 Task: Look for space in Kirkagaç, Turkey from 12th July, 2023 to 16th July, 2023 for 8 adults in price range Rs.10000 to Rs.16000. Place can be private room with 8 bedrooms having 8 beds and 8 bathrooms. Property type can be house, flat, guest house. Amenities needed are: wifi, TV, free parkinig on premises, gym, breakfast. Booking option can be shelf check-in. Required host language is English.
Action: Mouse pressed left at (431, 101)
Screenshot: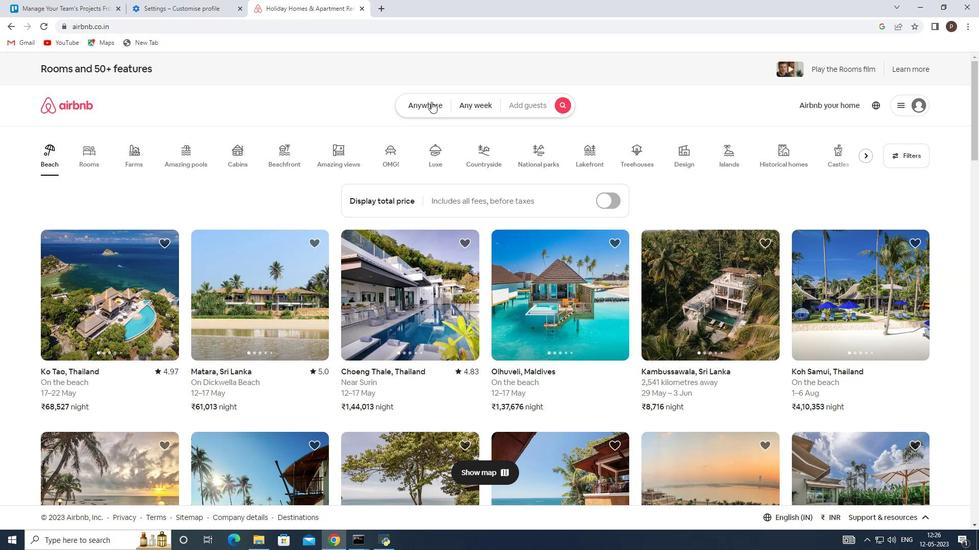 
Action: Mouse moved to (314, 143)
Screenshot: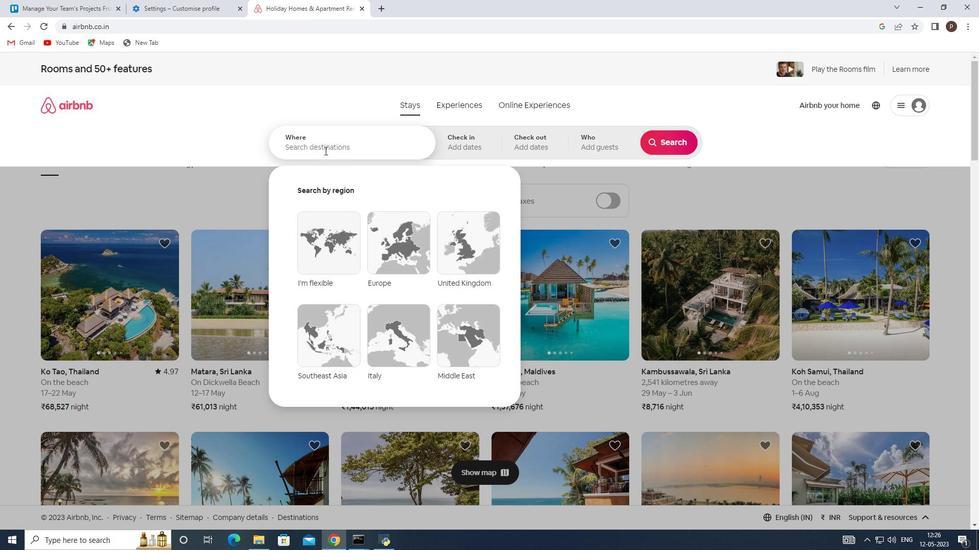 
Action: Mouse pressed left at (314, 143)
Screenshot: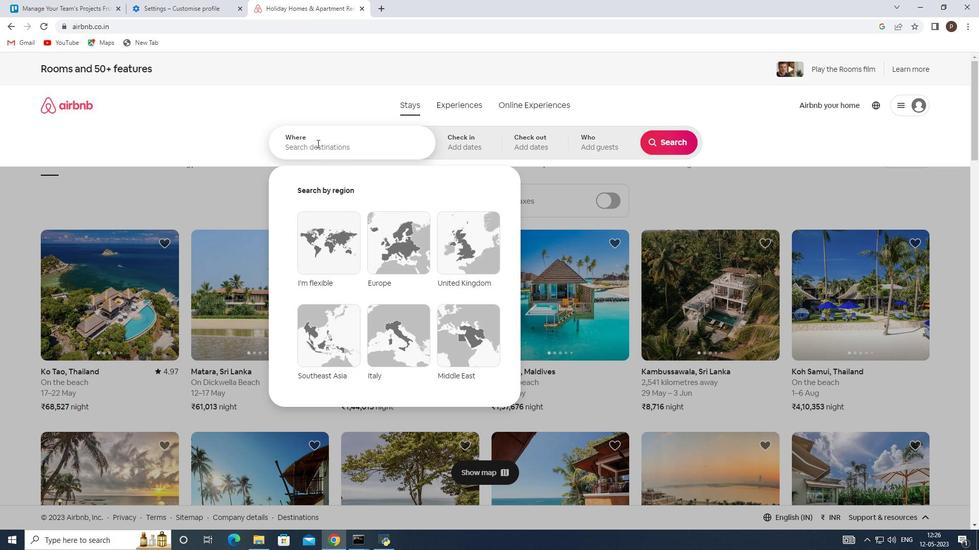 
Action: Key pressed <Key.caps_lock>K<Key.caps_lock>irkagac<Key.space><Key.backspace>,<Key.space><Key.caps_lock>T<Key.caps_lock>urkey<Key.enter>
Screenshot: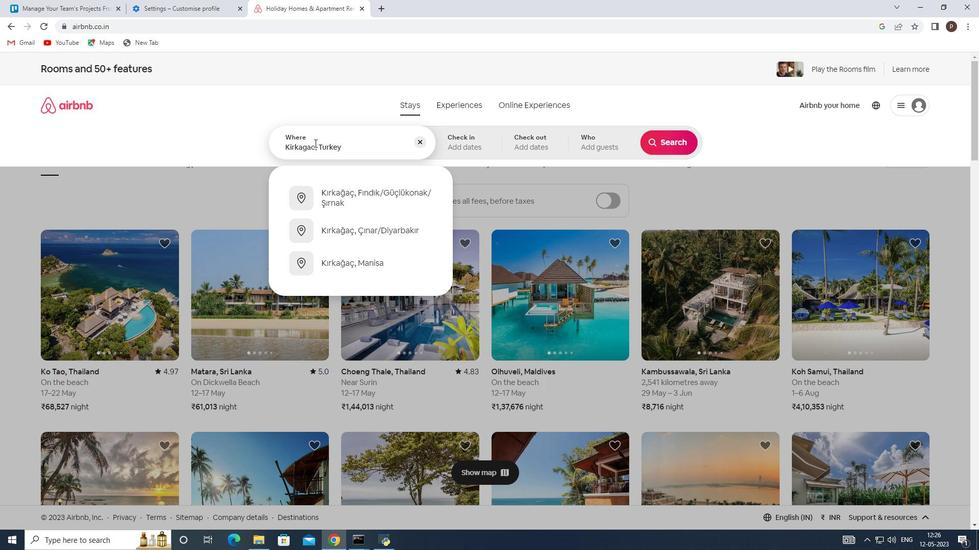 
Action: Mouse moved to (664, 221)
Screenshot: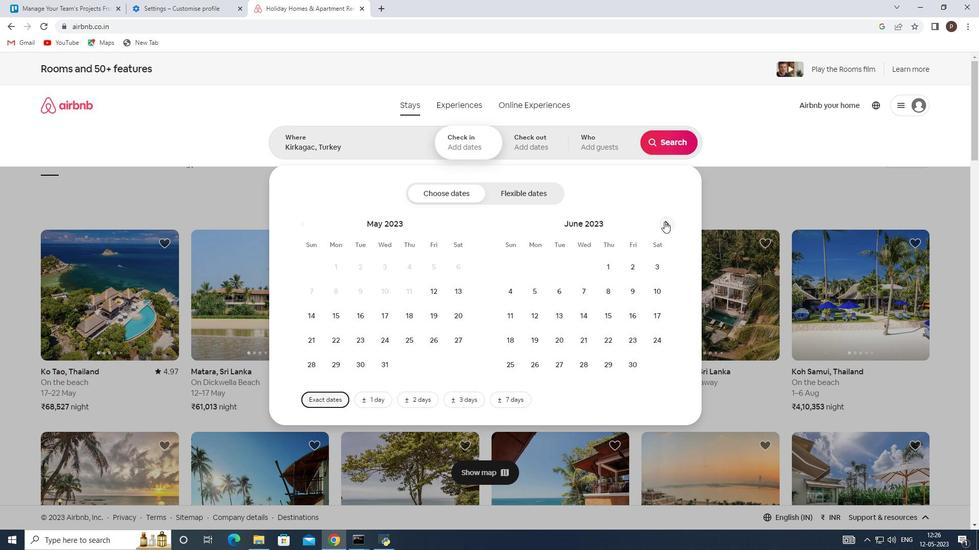 
Action: Mouse pressed left at (664, 221)
Screenshot: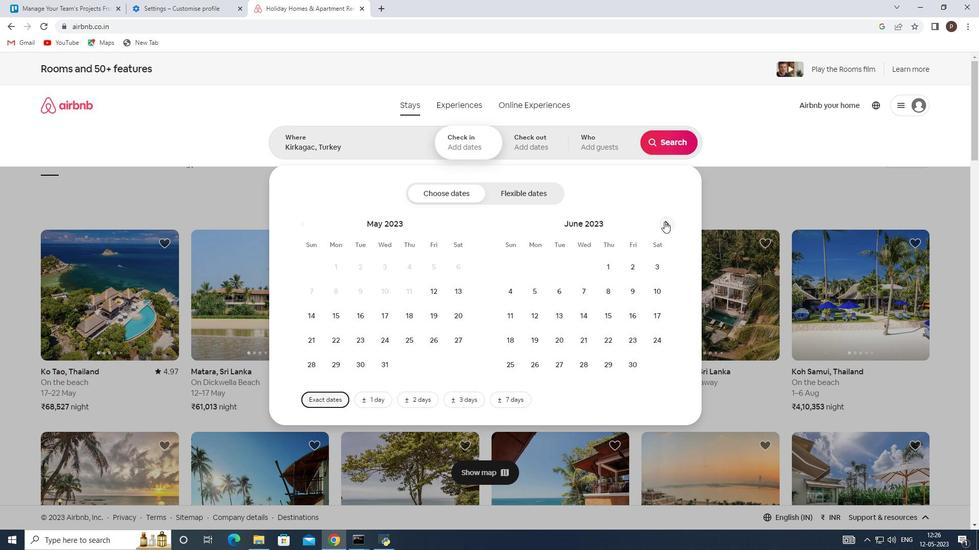 
Action: Mouse moved to (587, 315)
Screenshot: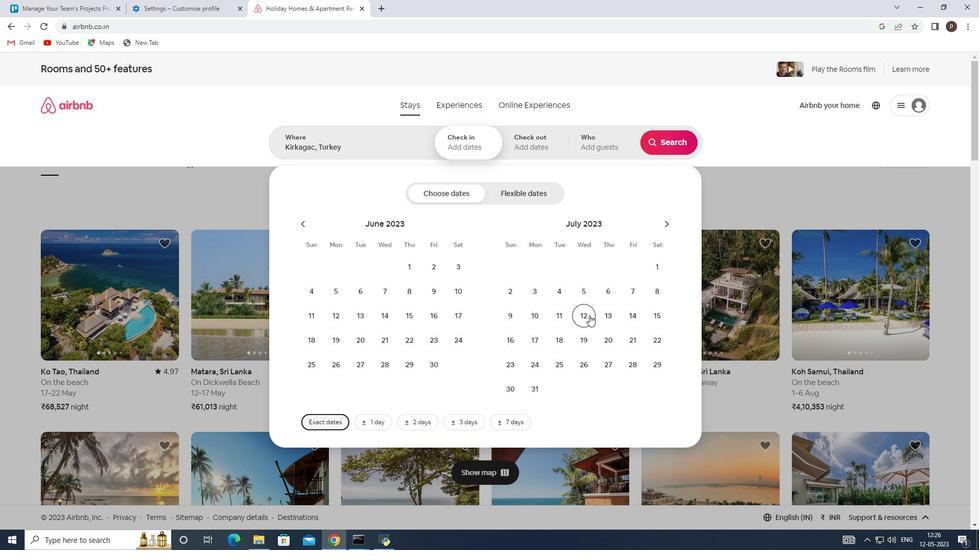 
Action: Mouse pressed left at (587, 315)
Screenshot: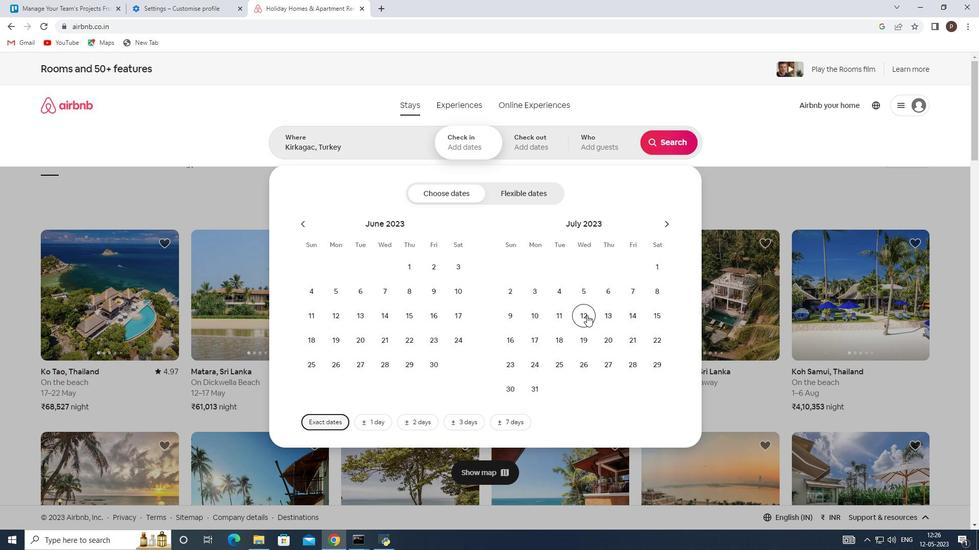 
Action: Mouse moved to (515, 341)
Screenshot: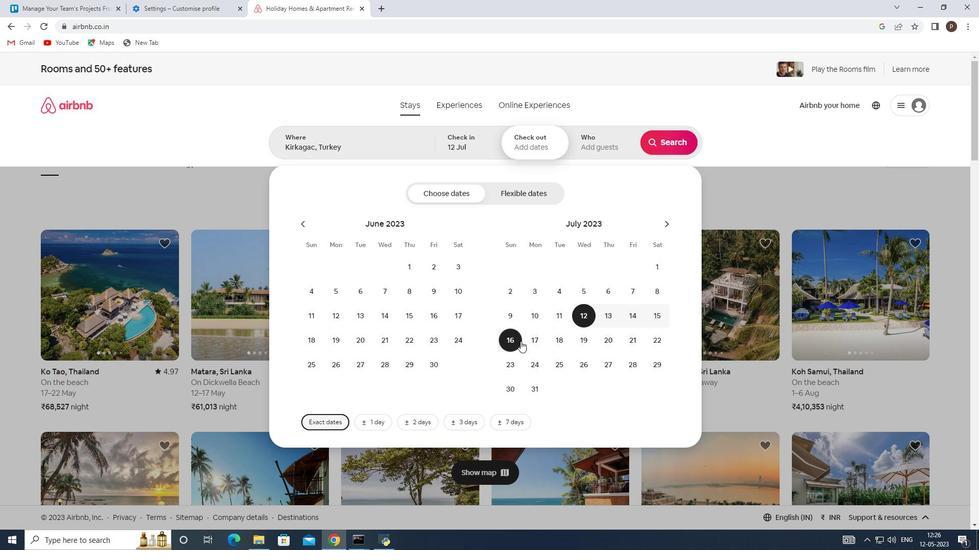 
Action: Mouse pressed left at (515, 341)
Screenshot: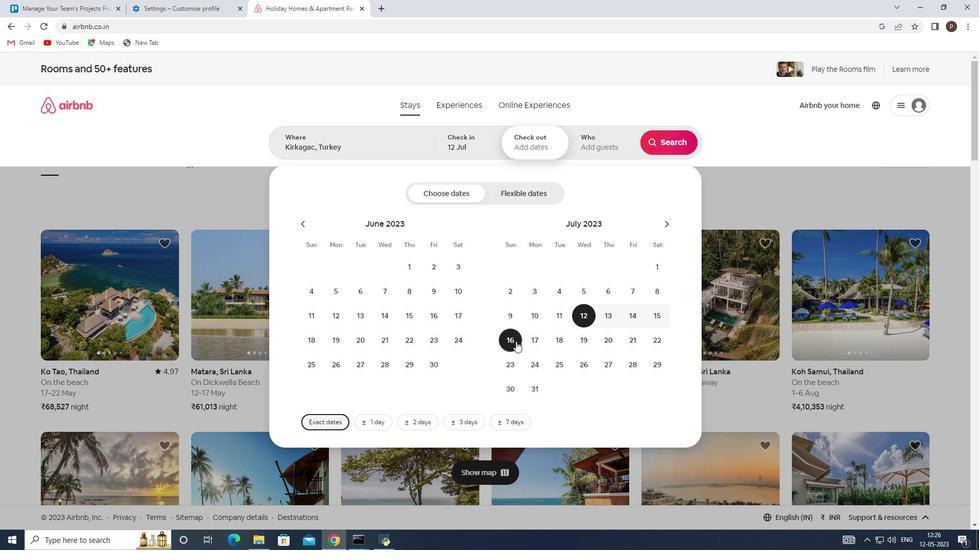 
Action: Mouse moved to (605, 142)
Screenshot: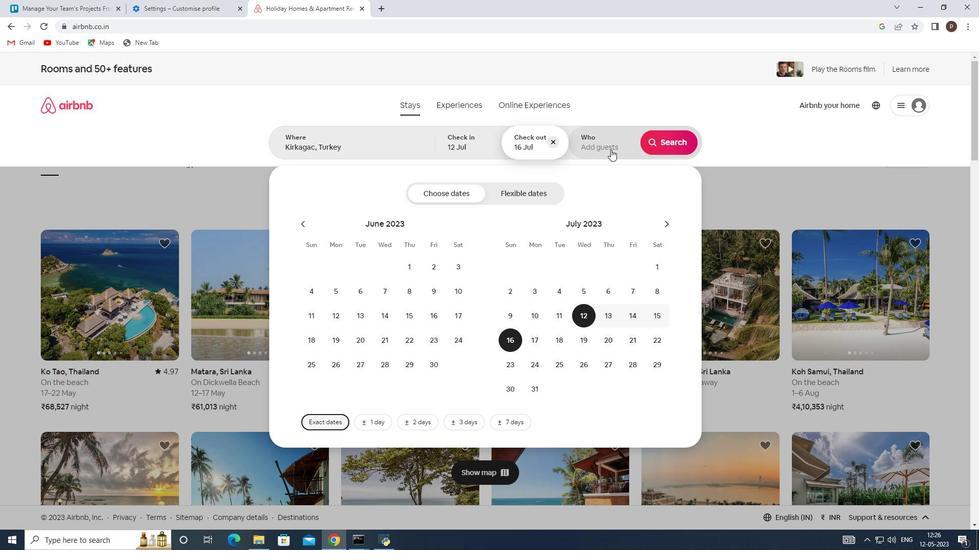 
Action: Mouse pressed left at (605, 142)
Screenshot: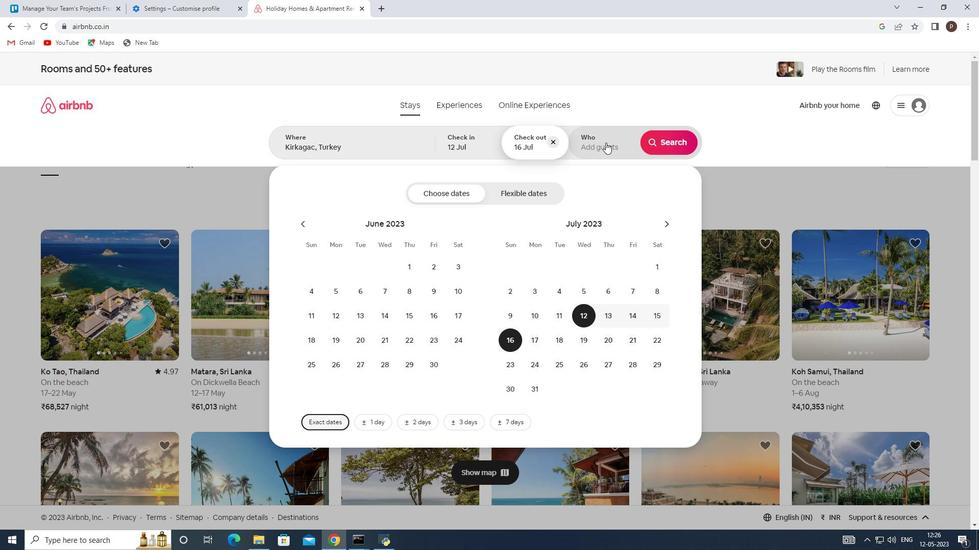 
Action: Mouse moved to (669, 198)
Screenshot: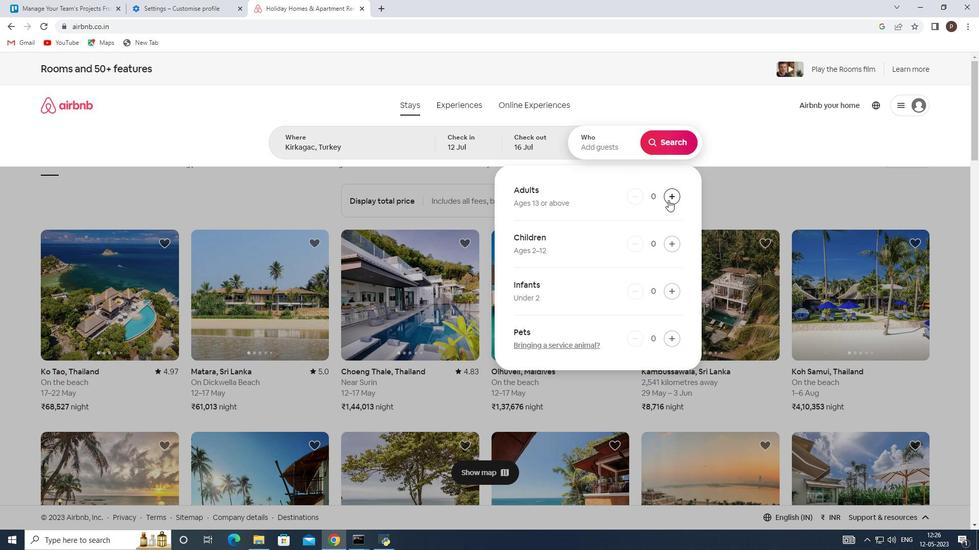 
Action: Mouse pressed left at (669, 198)
Screenshot: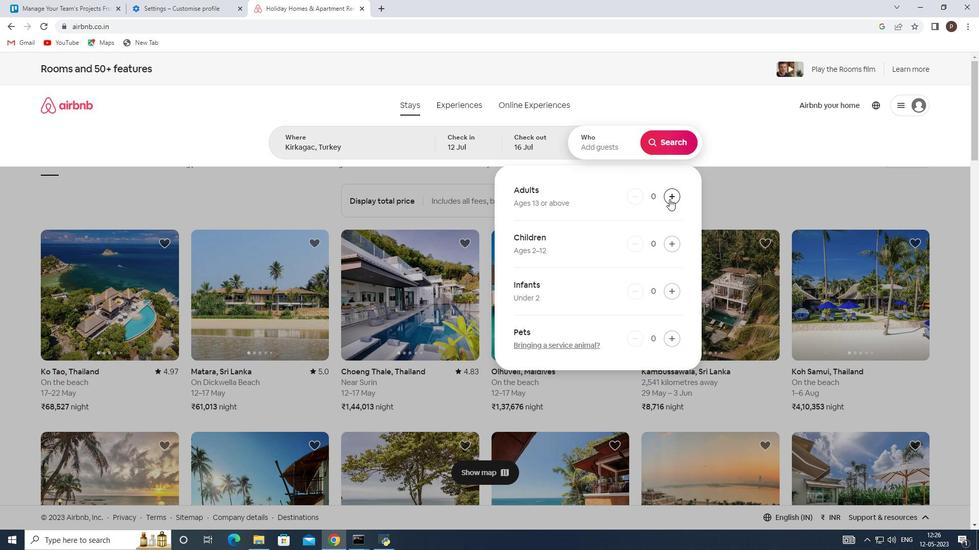 
Action: Mouse pressed left at (669, 198)
Screenshot: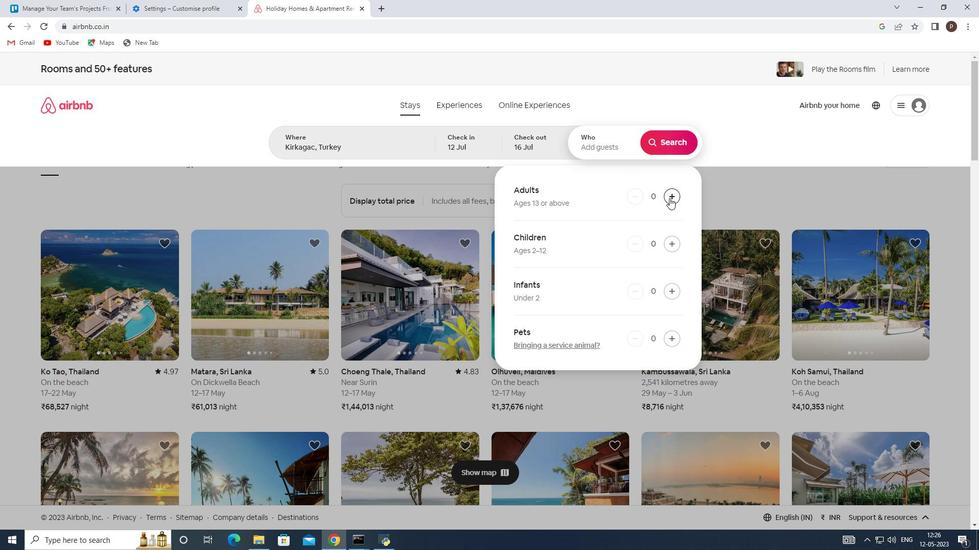 
Action: Mouse pressed left at (669, 198)
Screenshot: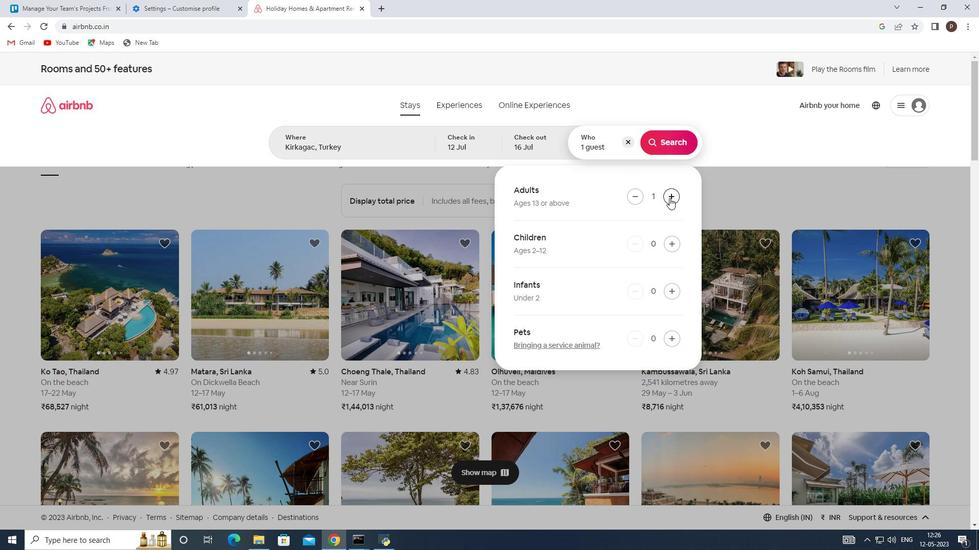 
Action: Mouse pressed left at (669, 198)
Screenshot: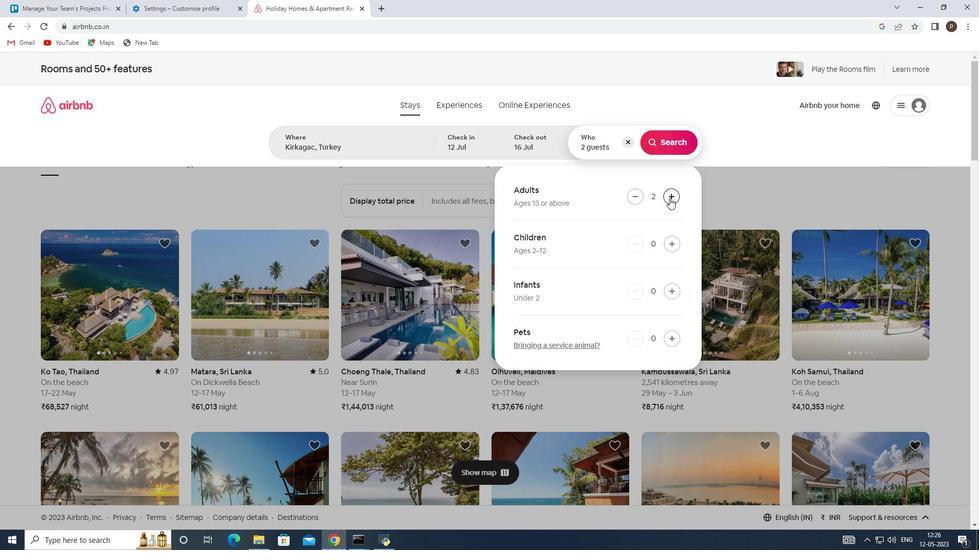 
Action: Mouse pressed left at (669, 198)
Screenshot: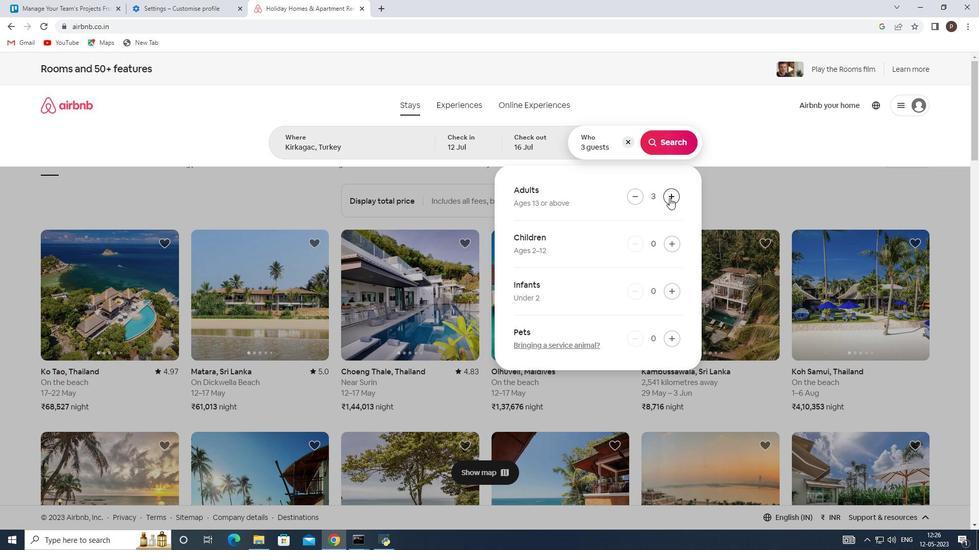 
Action: Mouse pressed left at (669, 198)
Screenshot: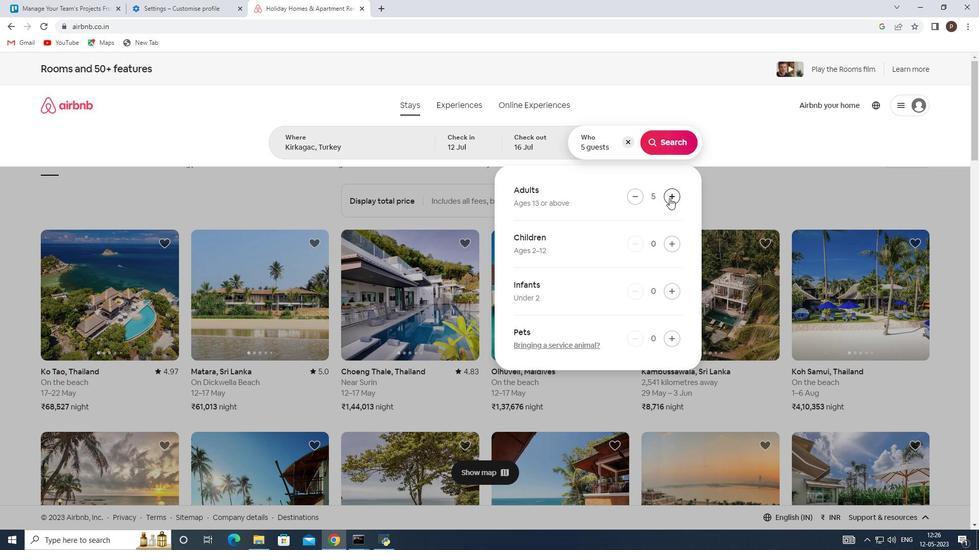 
Action: Mouse pressed left at (669, 198)
Screenshot: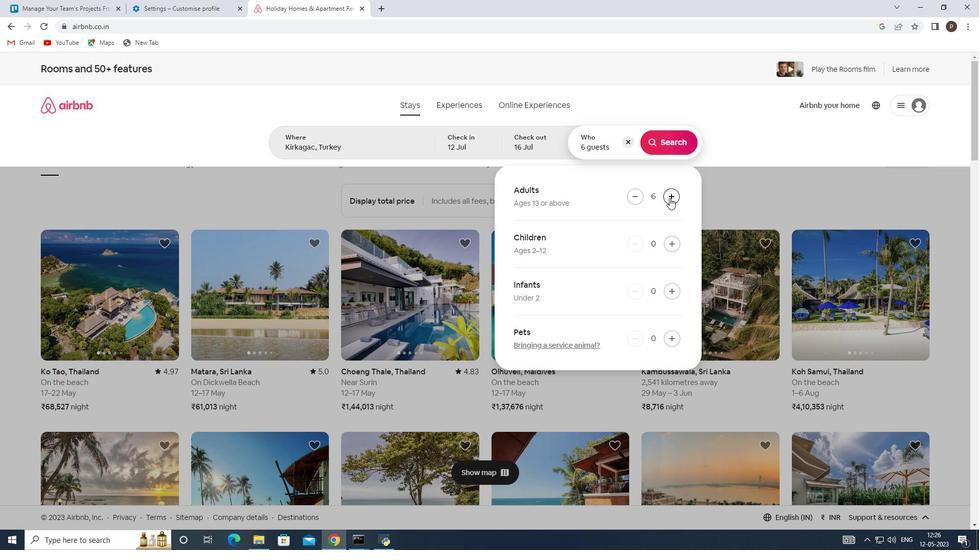 
Action: Mouse pressed left at (669, 198)
Screenshot: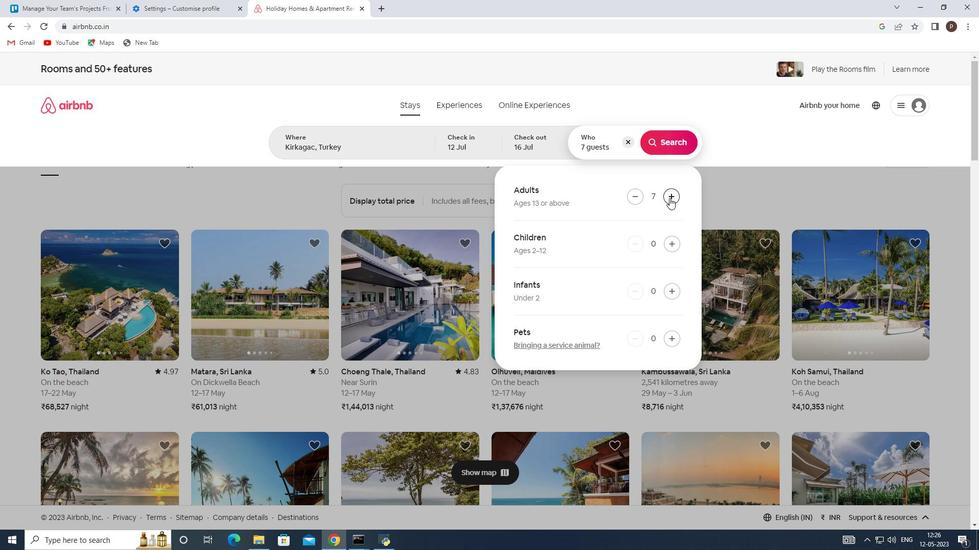 
Action: Mouse moved to (668, 138)
Screenshot: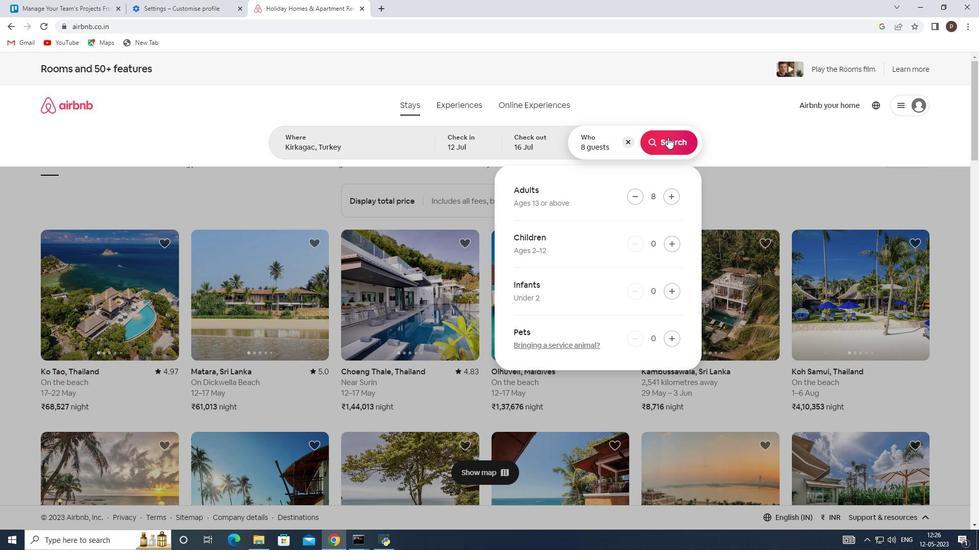 
Action: Mouse pressed left at (668, 138)
Screenshot: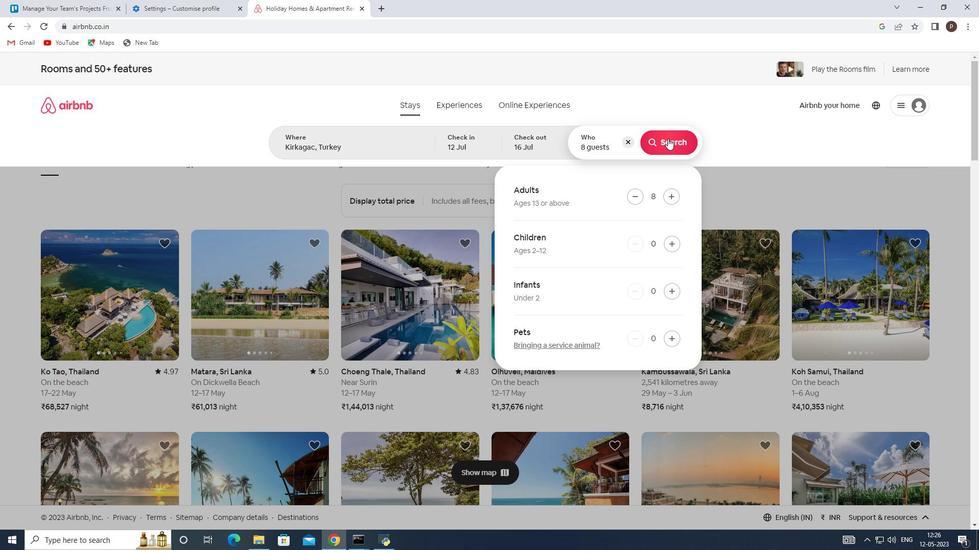 
Action: Mouse moved to (927, 117)
Screenshot: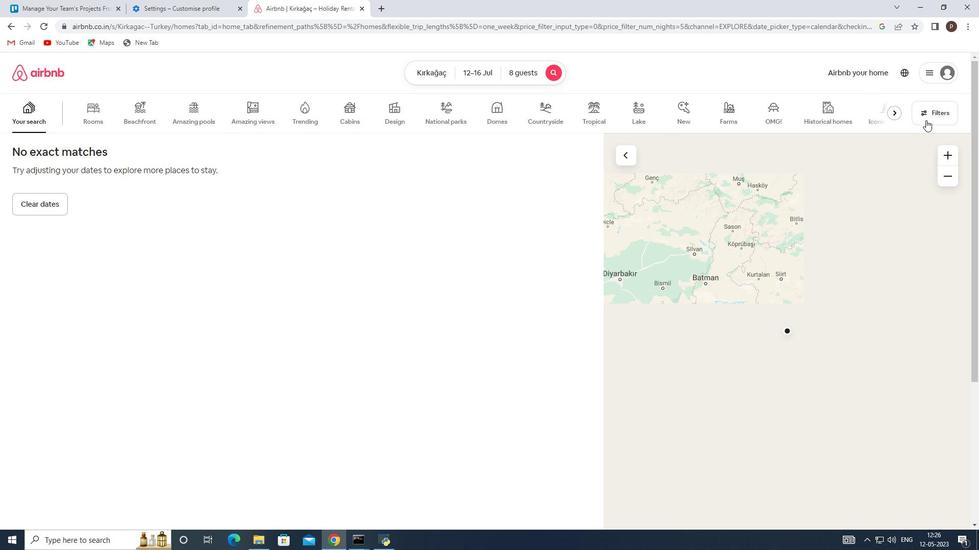 
Action: Mouse pressed left at (927, 117)
Screenshot: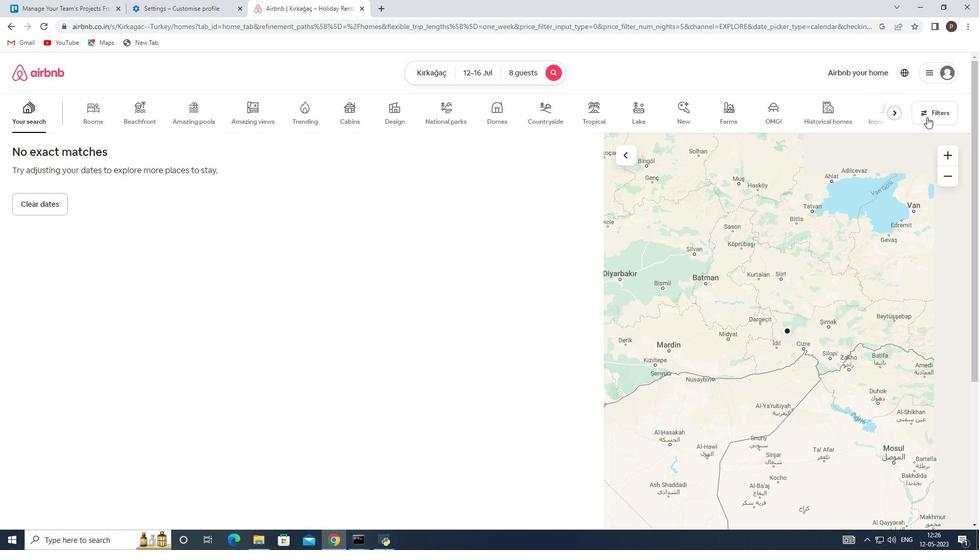 
Action: Mouse moved to (344, 364)
Screenshot: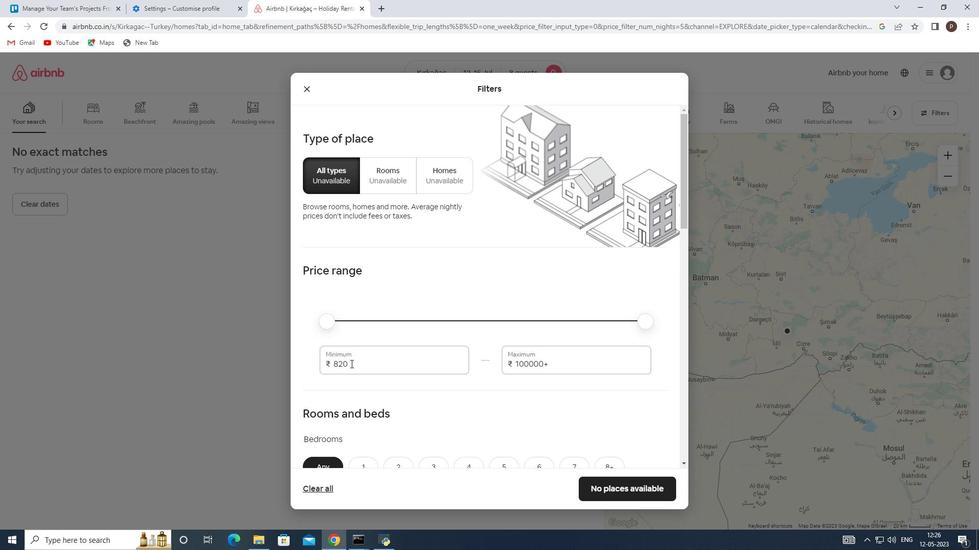 
Action: Mouse pressed left at (344, 364)
Screenshot: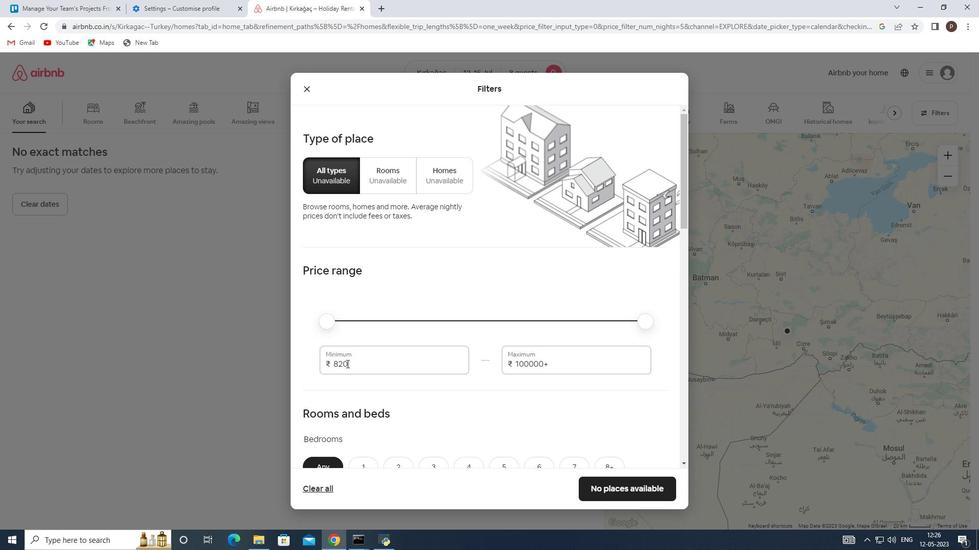 
Action: Mouse moved to (343, 364)
Screenshot: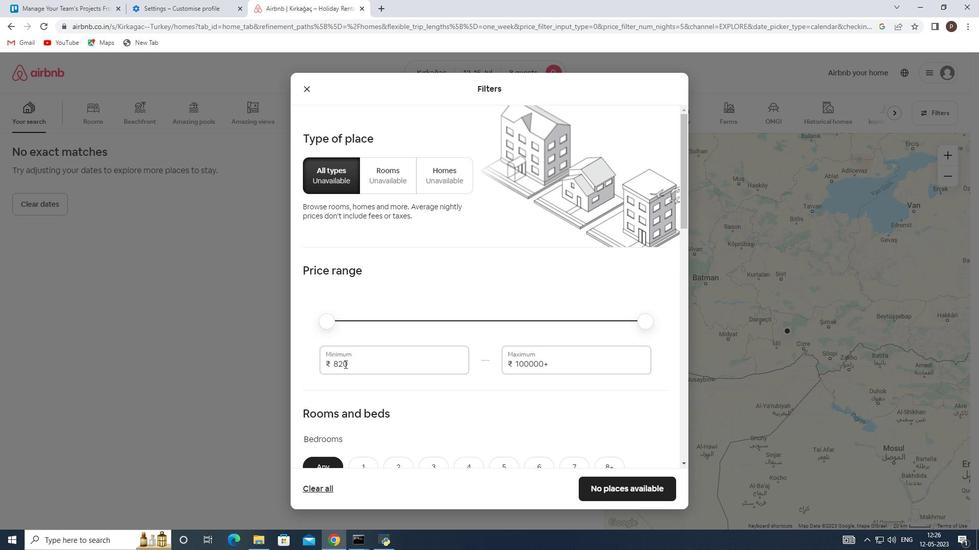 
Action: Mouse pressed left at (343, 364)
Screenshot: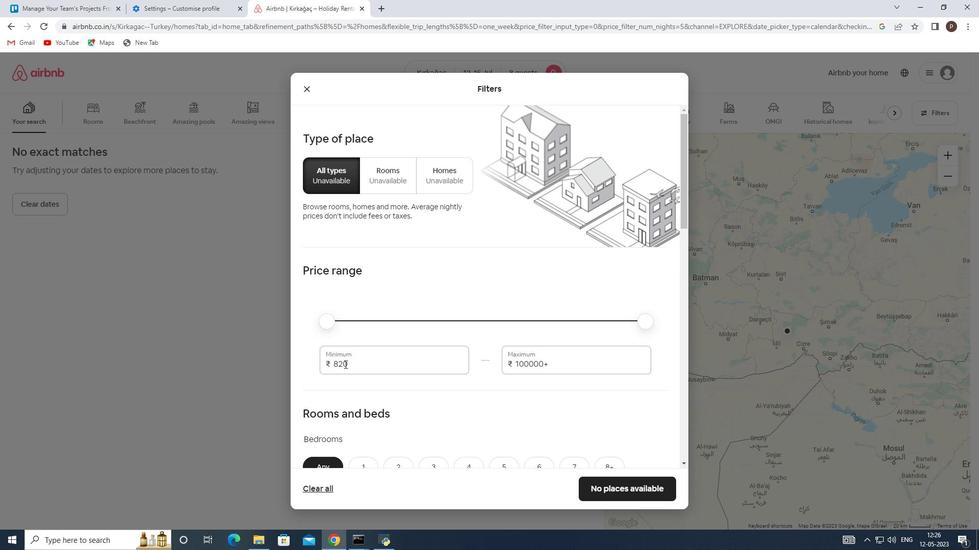 
Action: Key pressed 10000<Key.tab>16000
Screenshot: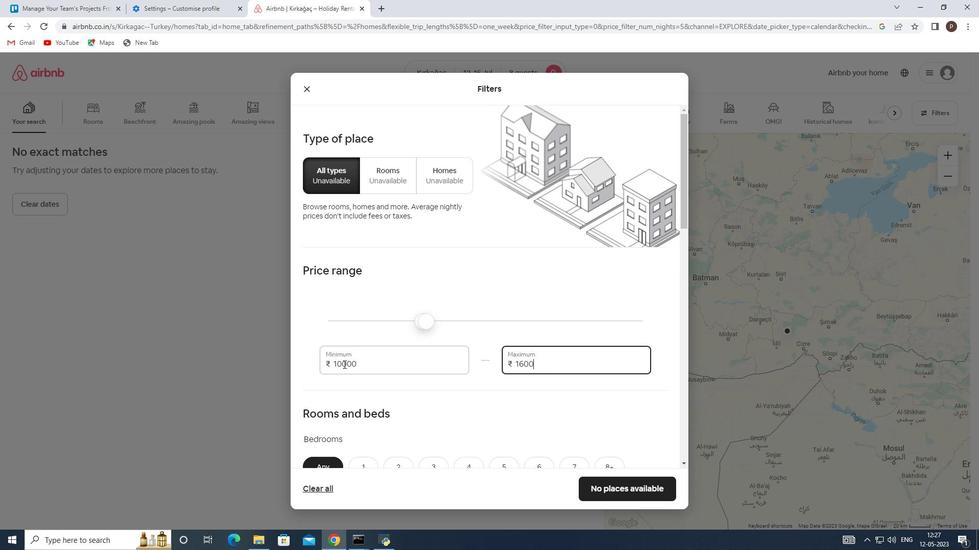 
Action: Mouse moved to (367, 385)
Screenshot: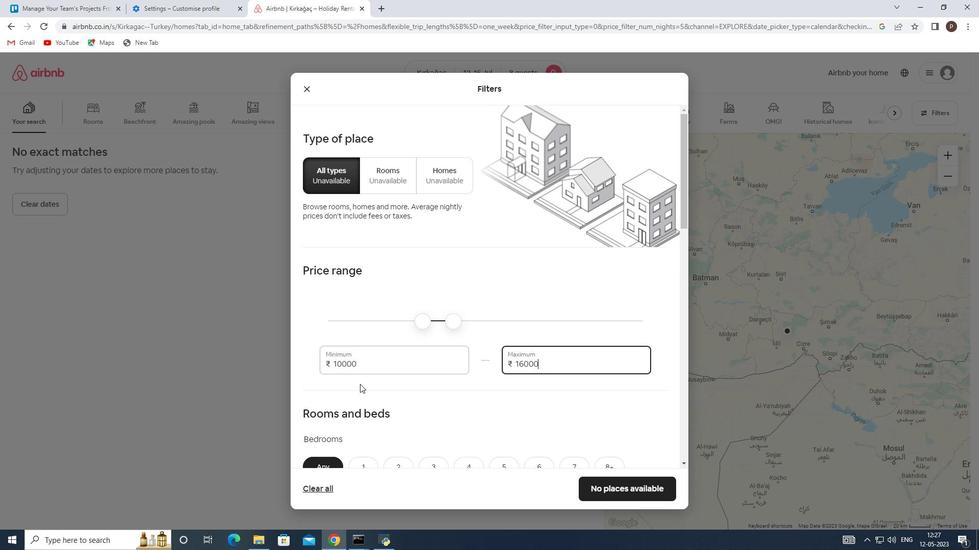 
Action: Mouse scrolled (367, 384) with delta (0, 0)
Screenshot: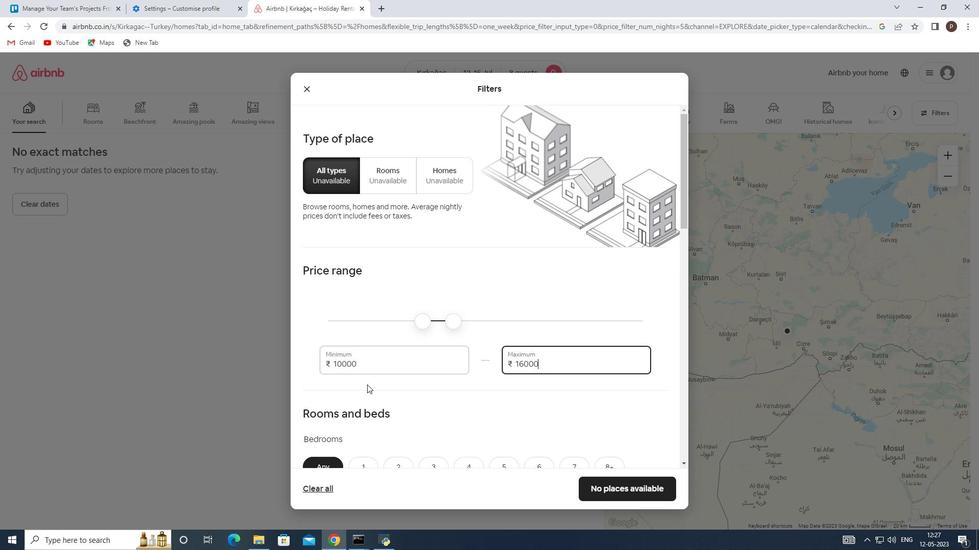 
Action: Mouse scrolled (367, 384) with delta (0, 0)
Screenshot: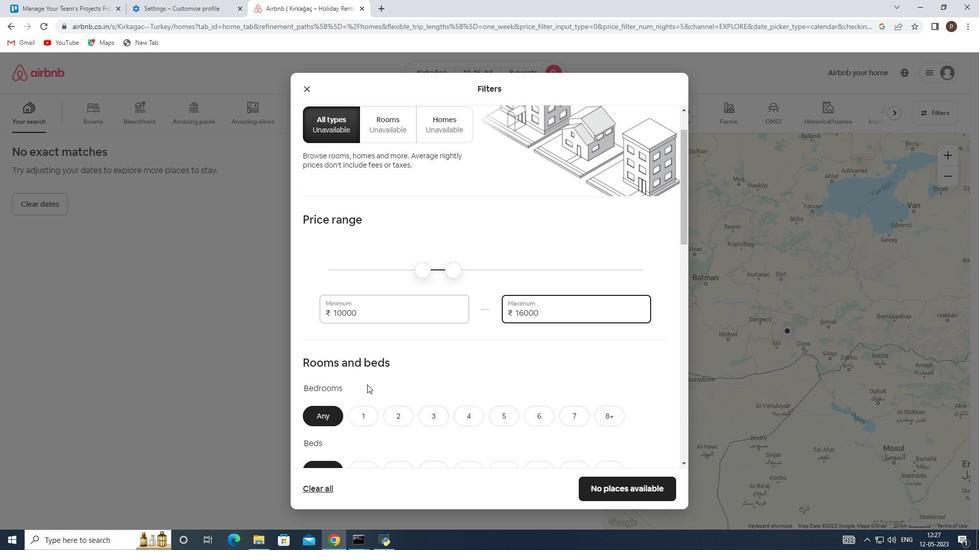 
Action: Mouse scrolled (367, 384) with delta (0, 0)
Screenshot: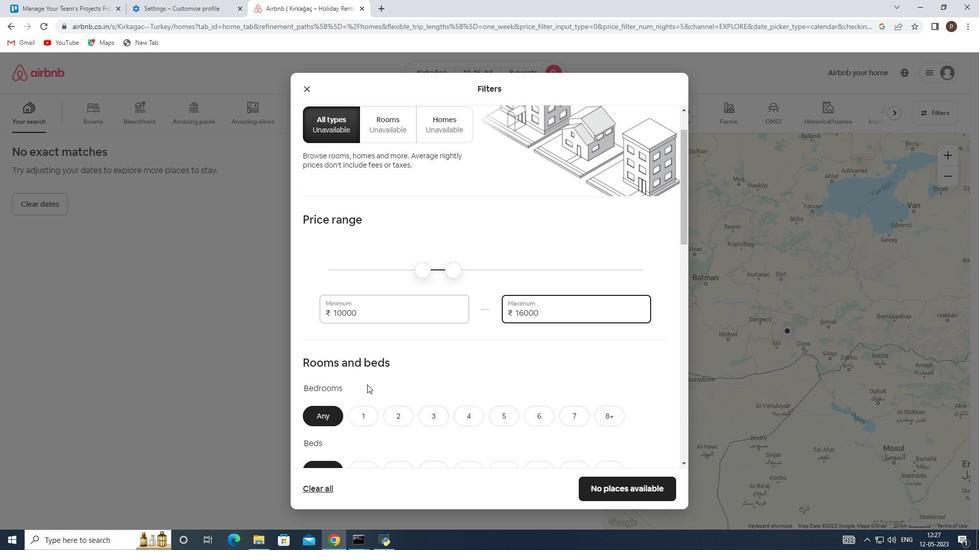 
Action: Mouse moved to (616, 312)
Screenshot: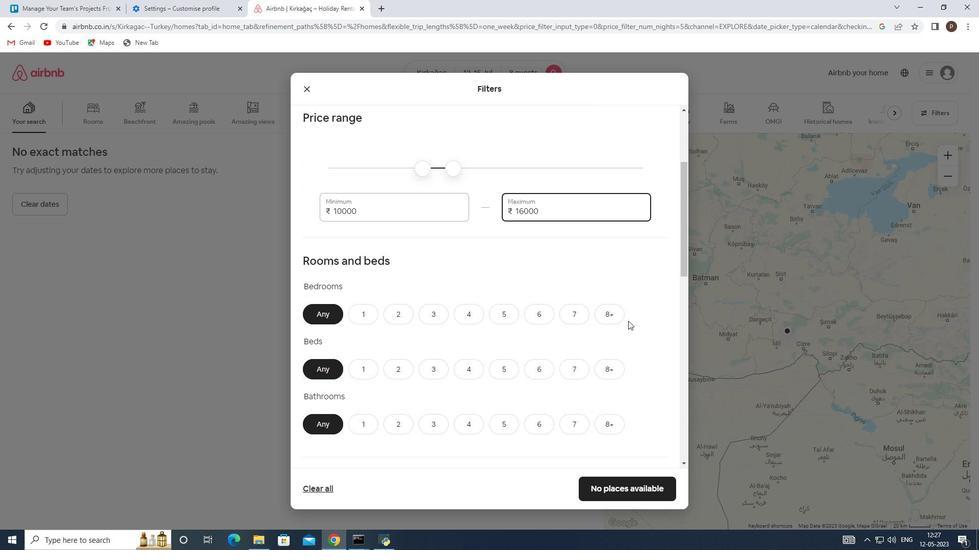 
Action: Mouse pressed left at (616, 312)
Screenshot: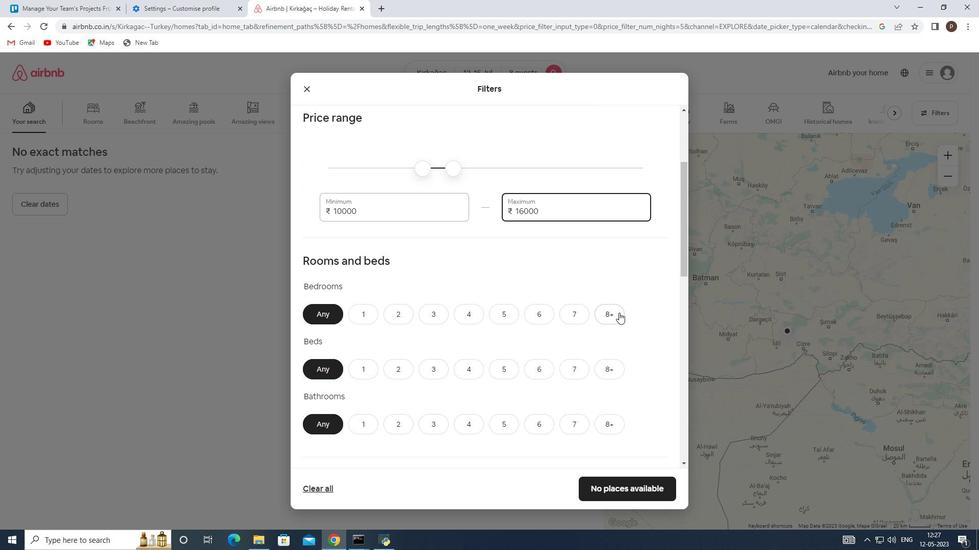 
Action: Mouse moved to (610, 355)
Screenshot: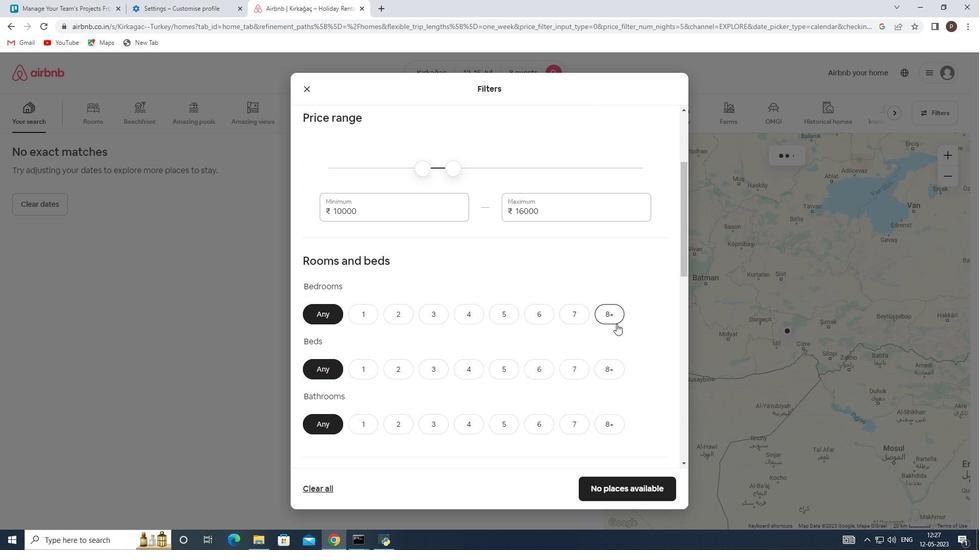 
Action: Mouse pressed left at (610, 355)
Screenshot: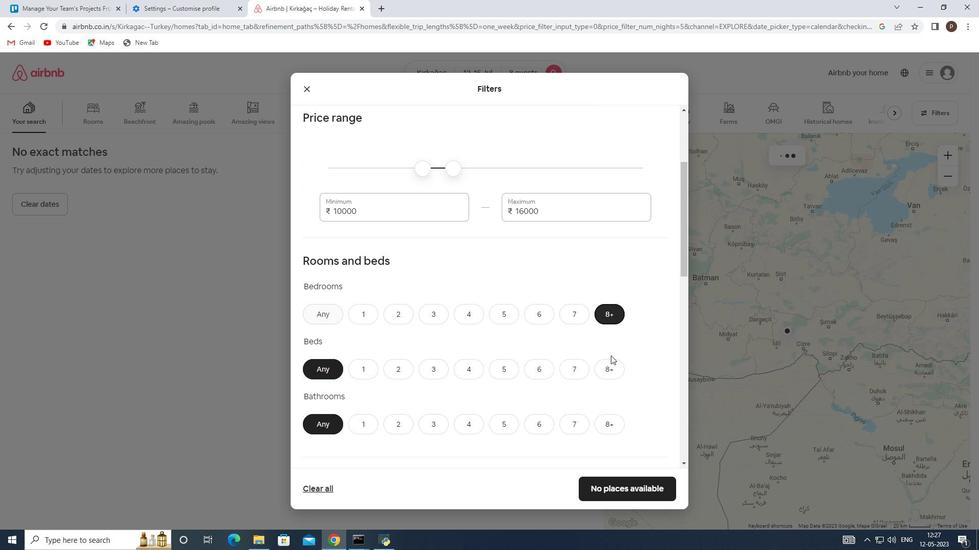 
Action: Mouse moved to (610, 361)
Screenshot: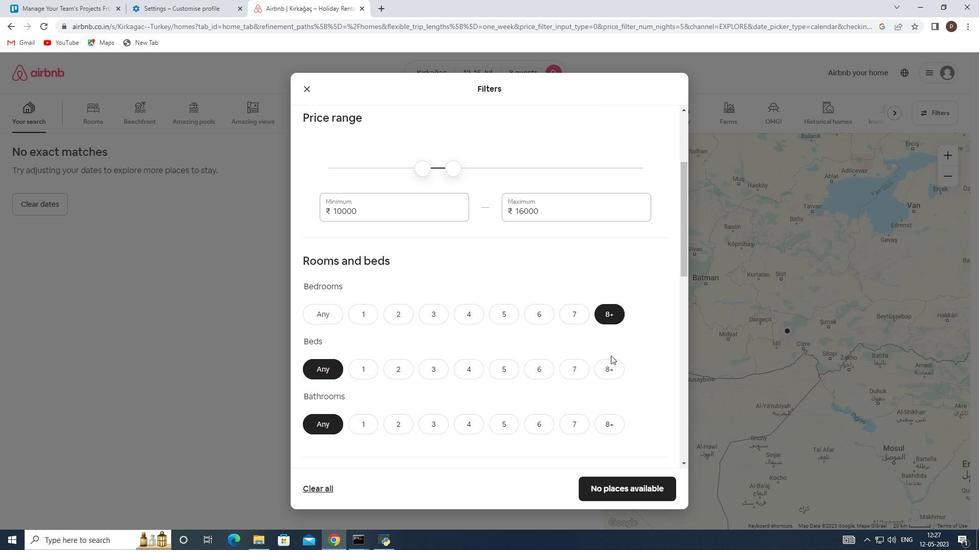 
Action: Mouse pressed left at (610, 361)
Screenshot: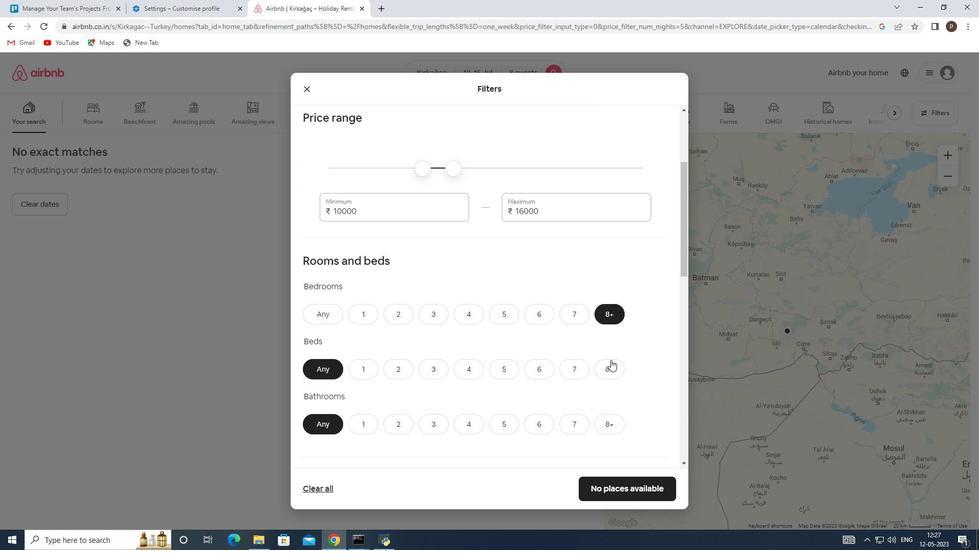 
Action: Mouse moved to (608, 420)
Screenshot: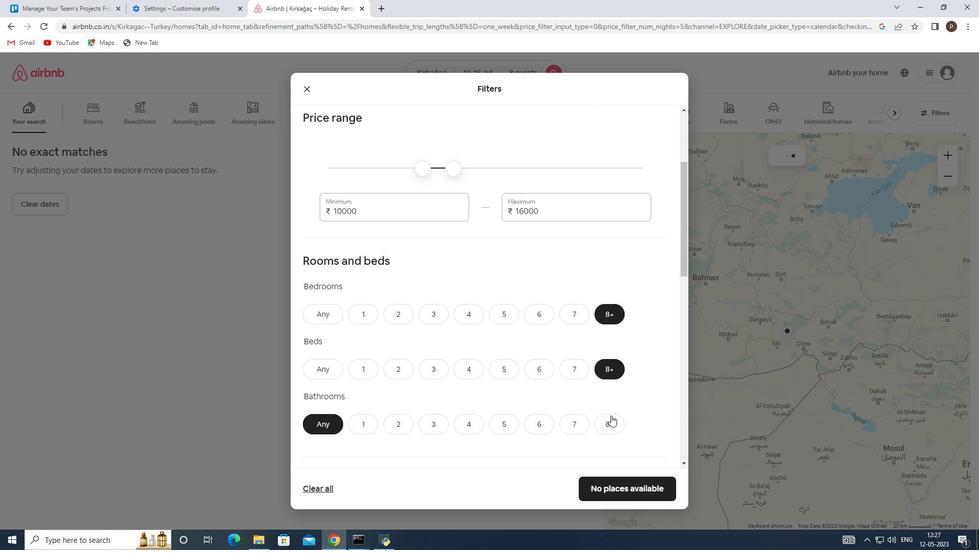 
Action: Mouse pressed left at (608, 420)
Screenshot: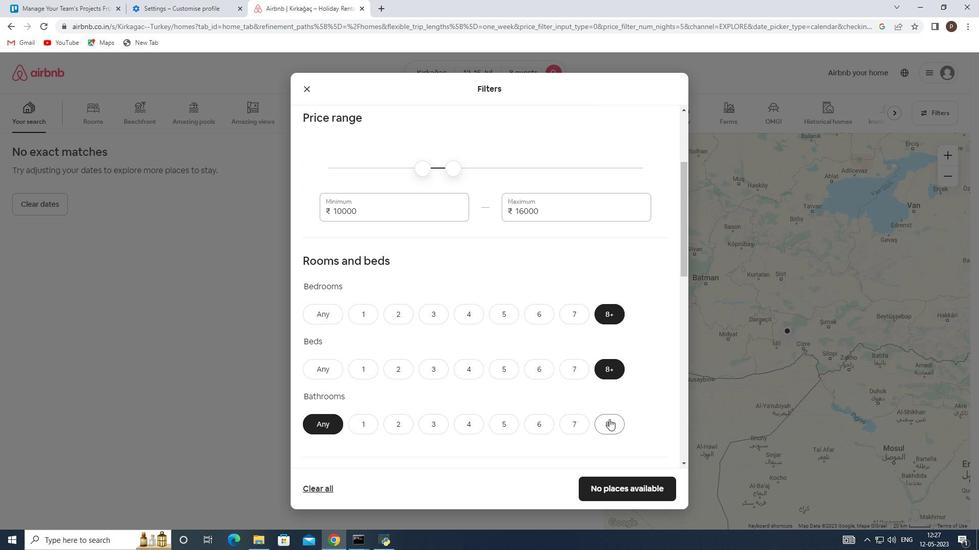 
Action: Mouse moved to (600, 417)
Screenshot: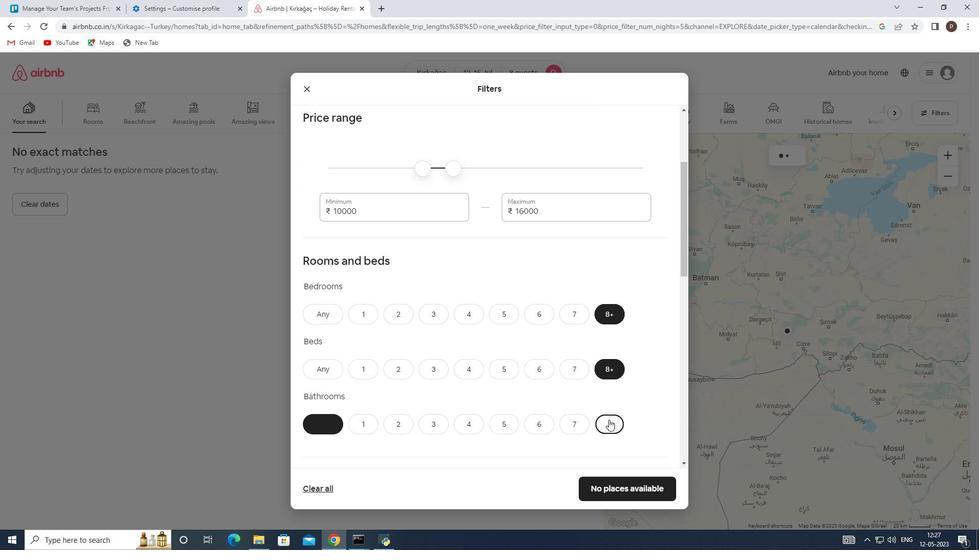 
Action: Mouse scrolled (600, 417) with delta (0, 0)
Screenshot: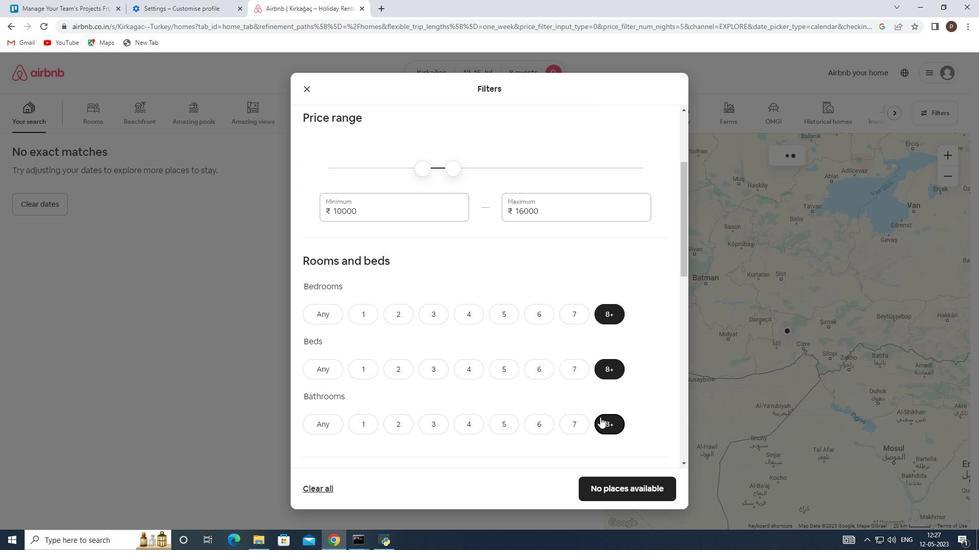 
Action: Mouse scrolled (600, 417) with delta (0, 0)
Screenshot: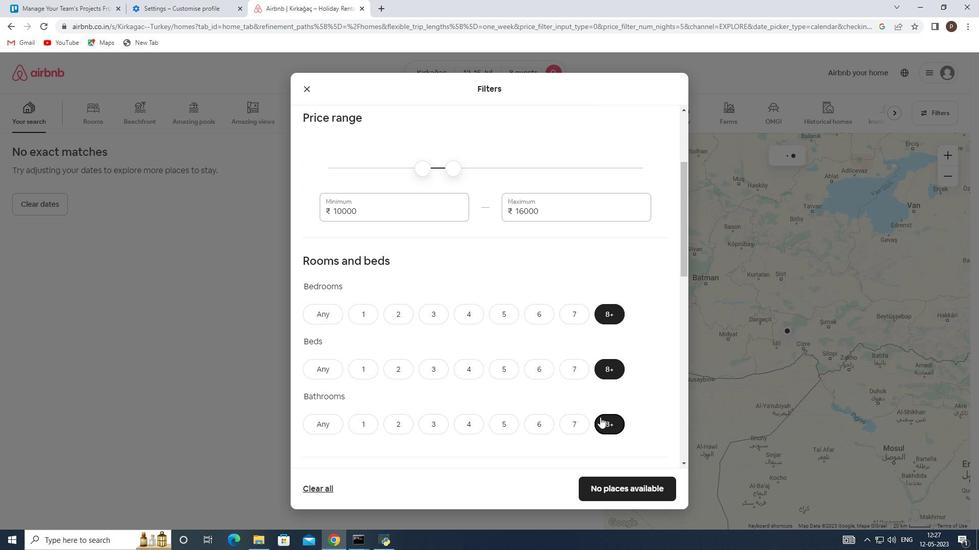 
Action: Mouse moved to (513, 355)
Screenshot: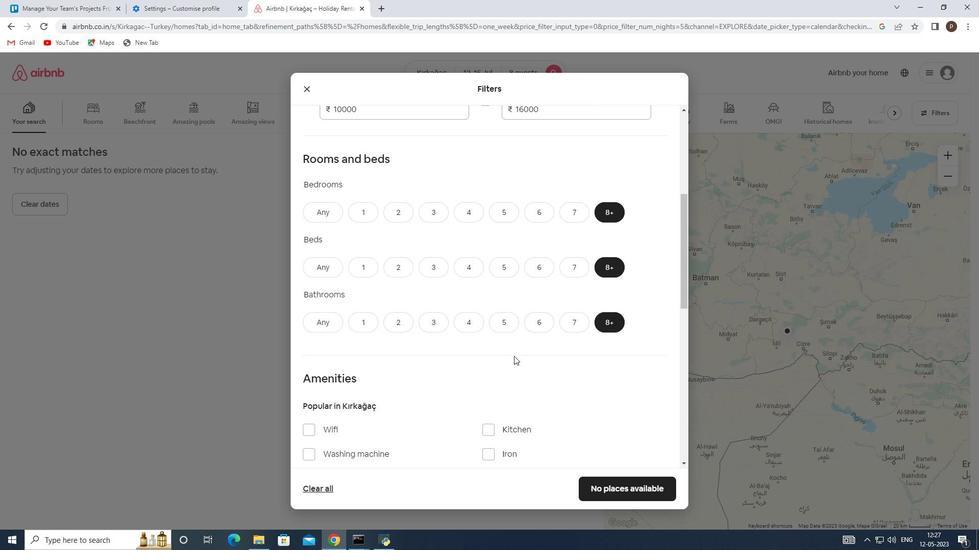 
Action: Mouse scrolled (513, 355) with delta (0, 0)
Screenshot: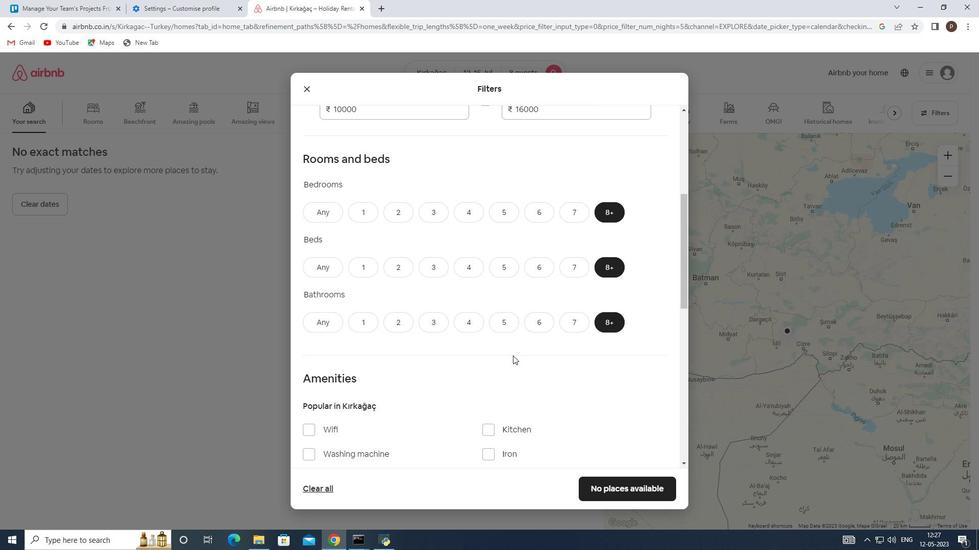 
Action: Mouse scrolled (513, 355) with delta (0, 0)
Screenshot: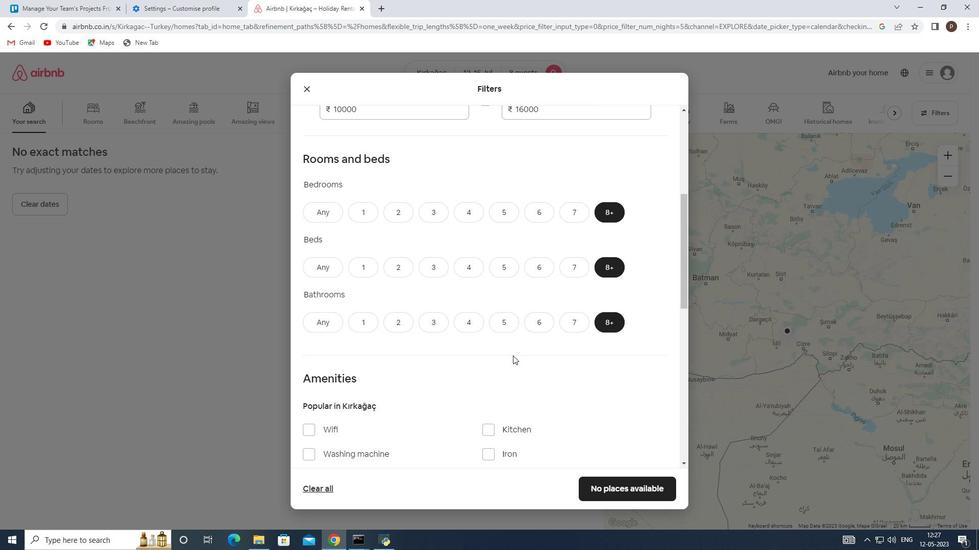 
Action: Mouse moved to (308, 328)
Screenshot: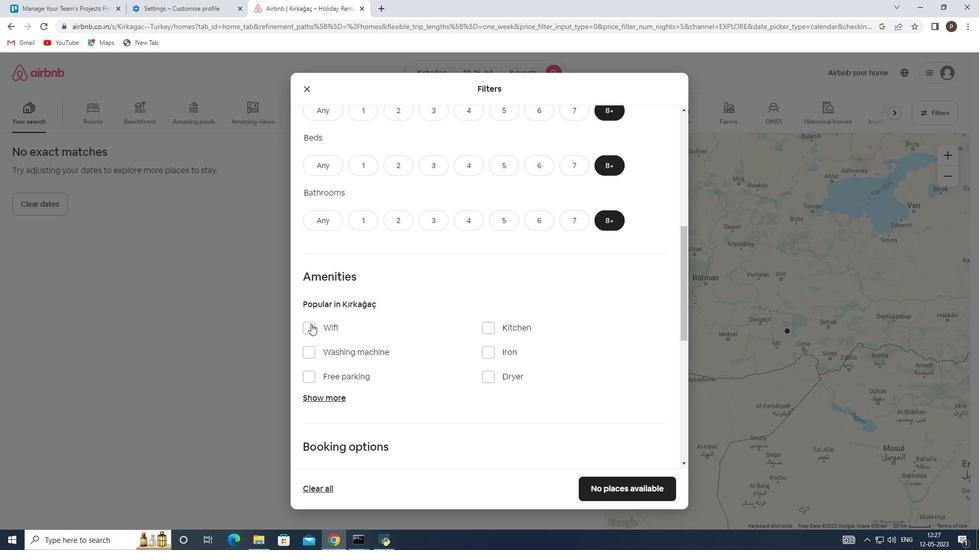 
Action: Mouse pressed left at (308, 328)
Screenshot: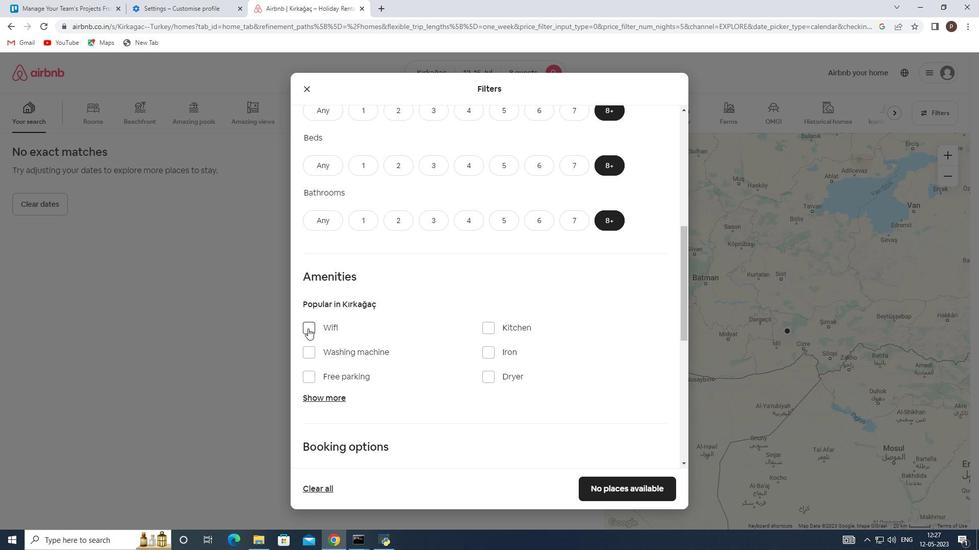 
Action: Mouse moved to (313, 377)
Screenshot: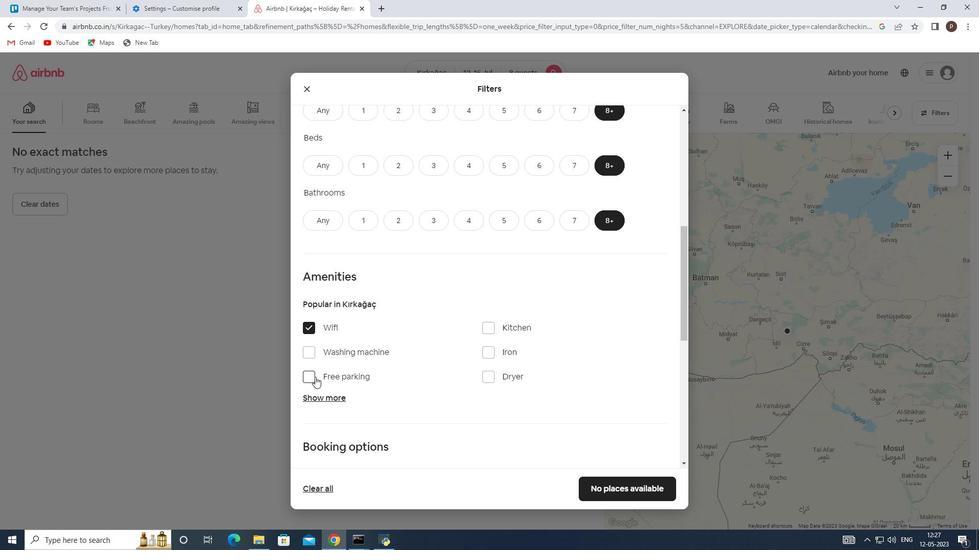 
Action: Mouse pressed left at (313, 377)
Screenshot: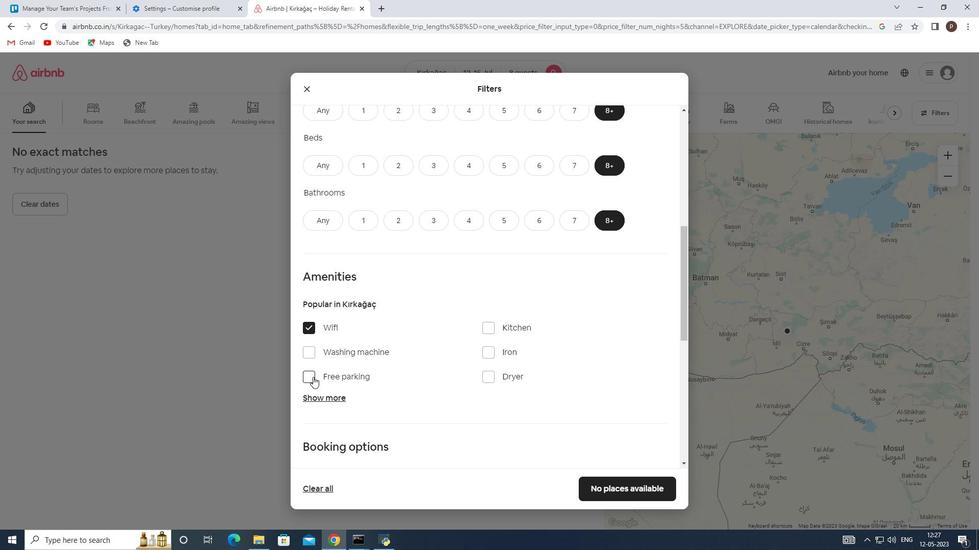 
Action: Mouse moved to (319, 400)
Screenshot: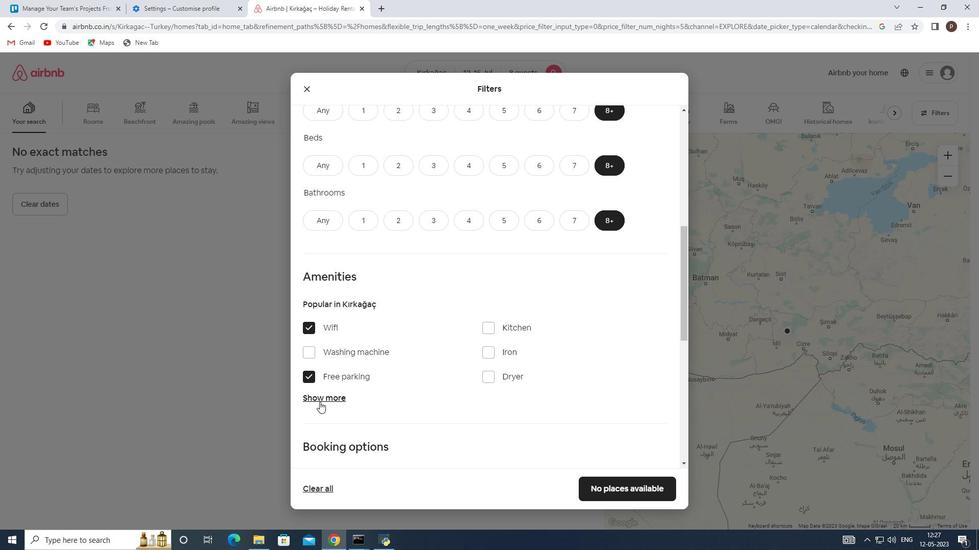 
Action: Mouse pressed left at (319, 400)
Screenshot: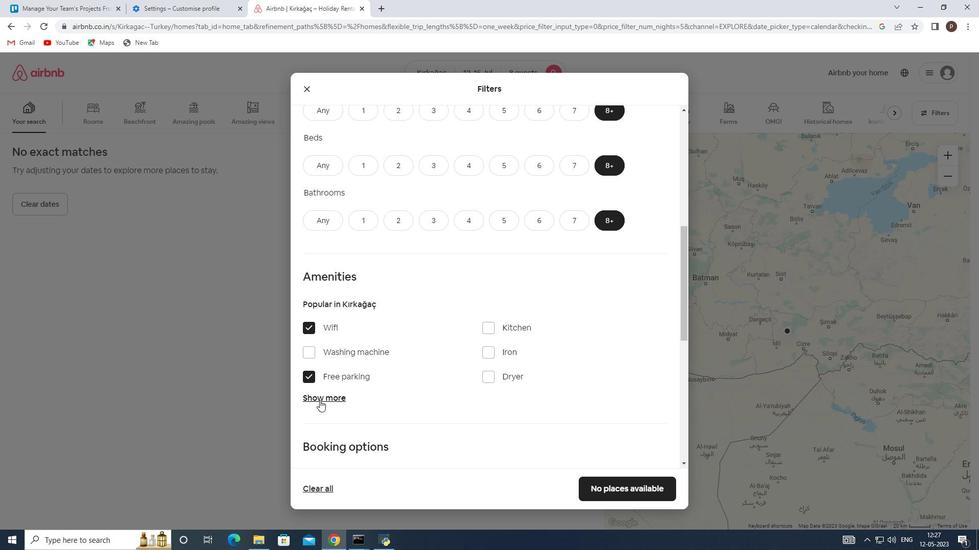 
Action: Mouse moved to (431, 385)
Screenshot: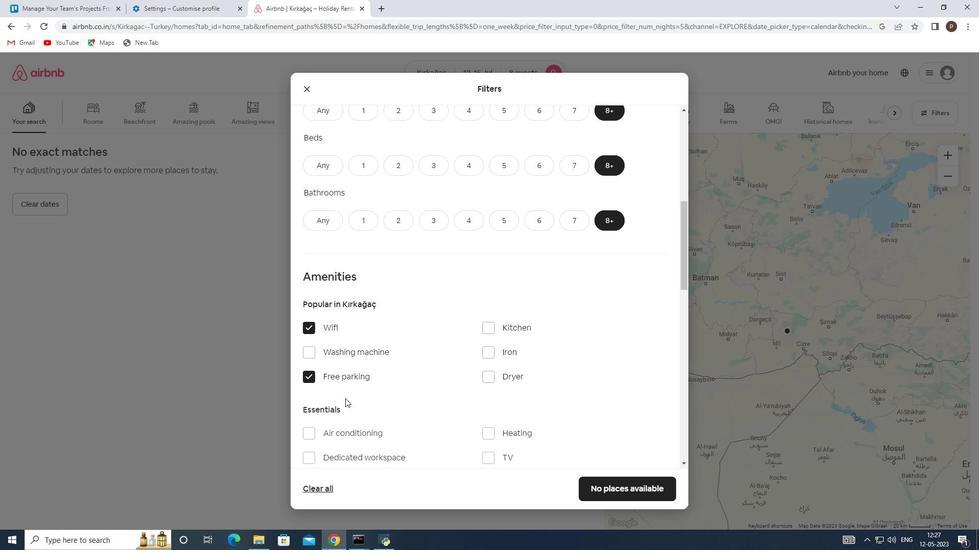 
Action: Mouse scrolled (431, 384) with delta (0, 0)
Screenshot: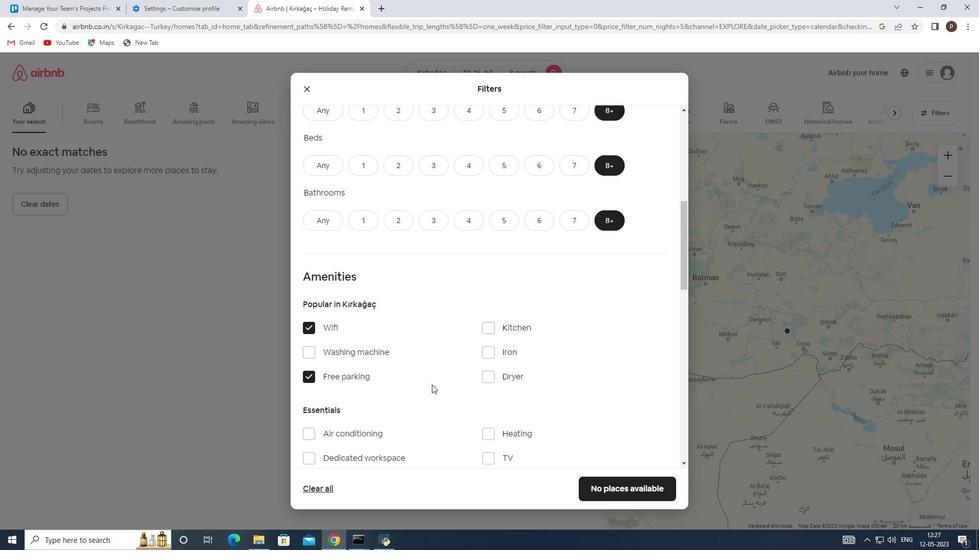 
Action: Mouse moved to (432, 385)
Screenshot: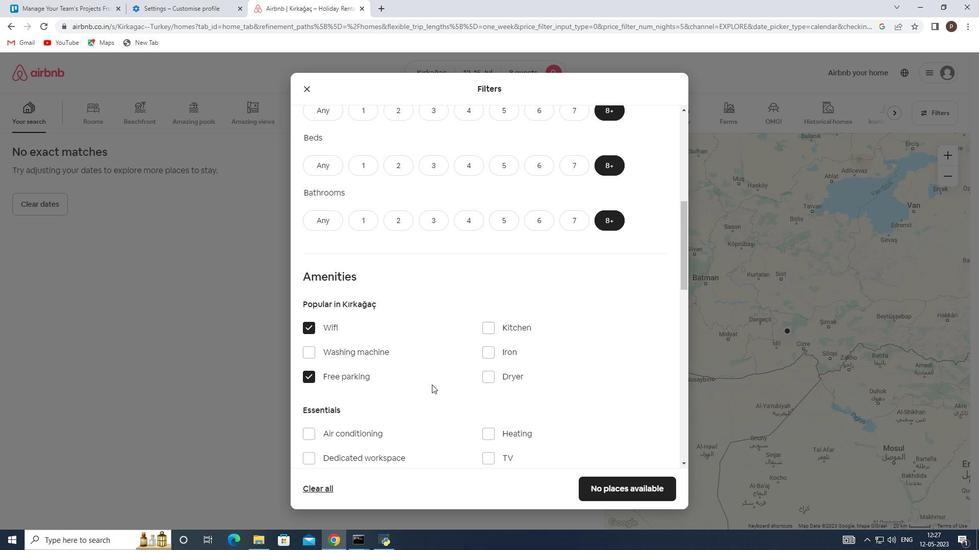 
Action: Mouse scrolled (432, 384) with delta (0, 0)
Screenshot: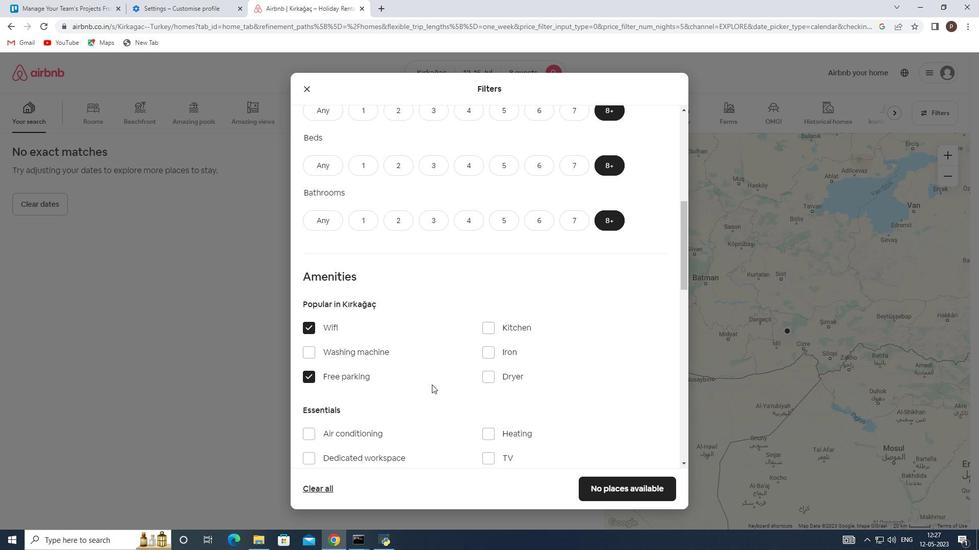 
Action: Mouse moved to (480, 361)
Screenshot: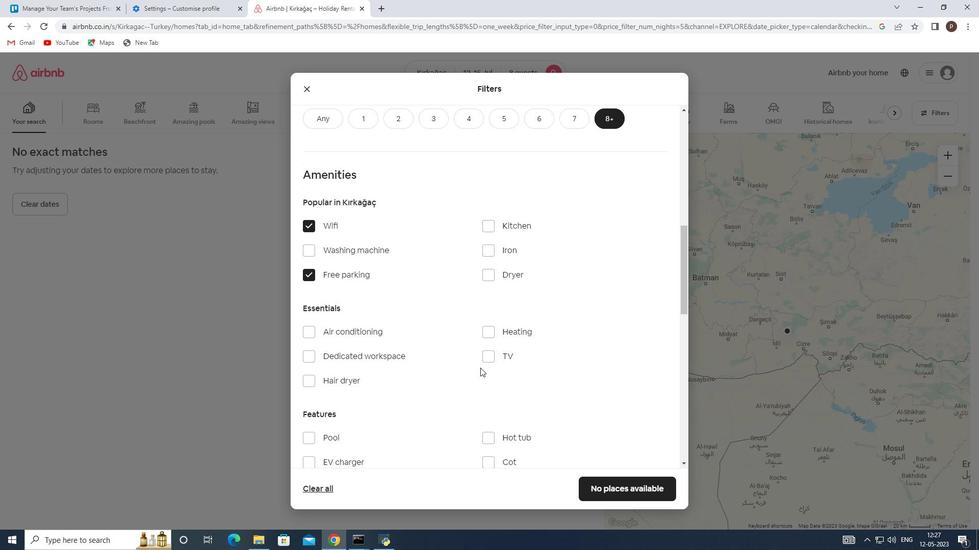 
Action: Mouse pressed left at (480, 361)
Screenshot: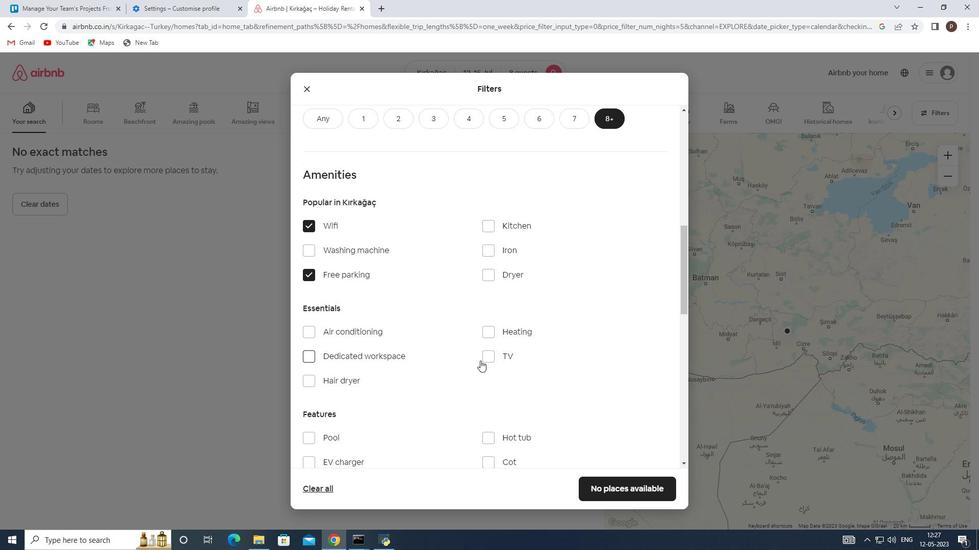 
Action: Mouse moved to (483, 359)
Screenshot: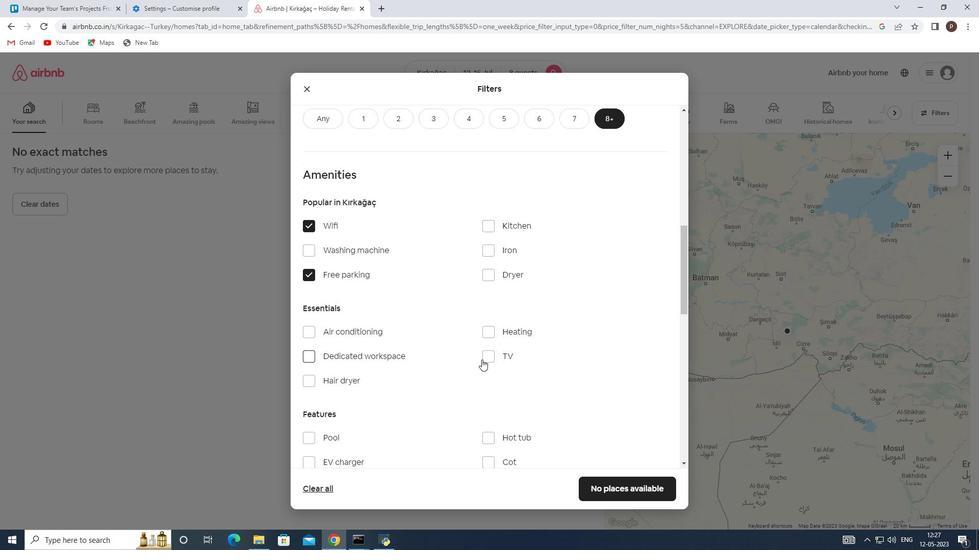 
Action: Mouse pressed left at (483, 359)
Screenshot: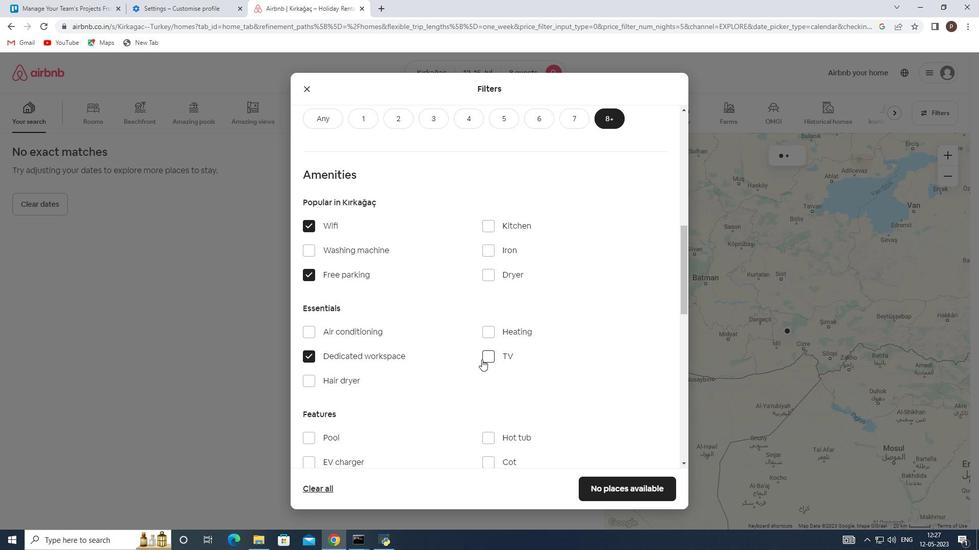 
Action: Mouse moved to (311, 361)
Screenshot: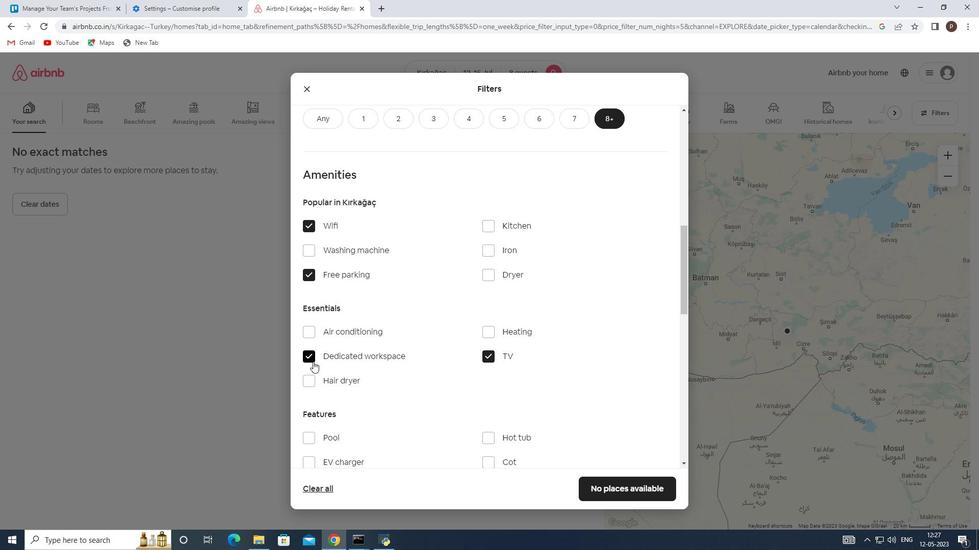 
Action: Mouse pressed left at (311, 361)
Screenshot: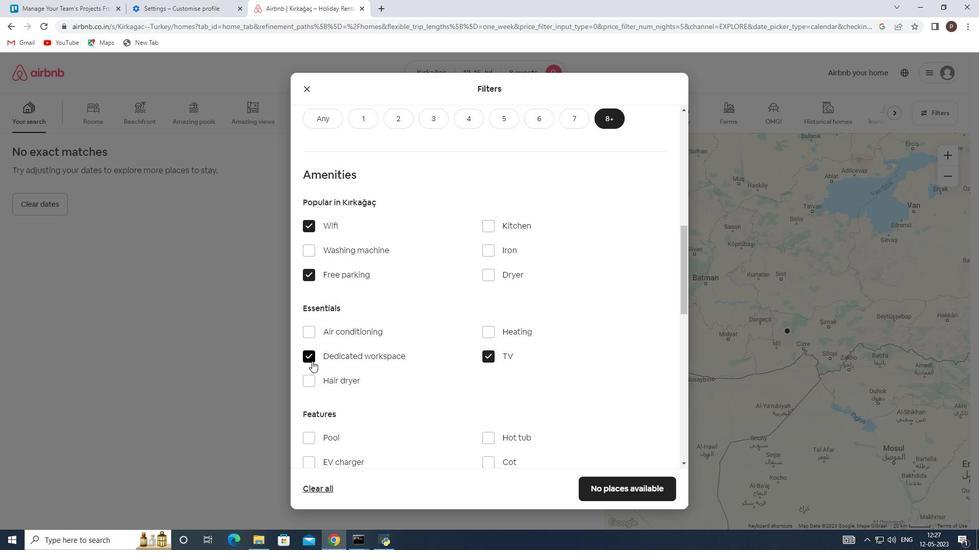 
Action: Mouse moved to (431, 392)
Screenshot: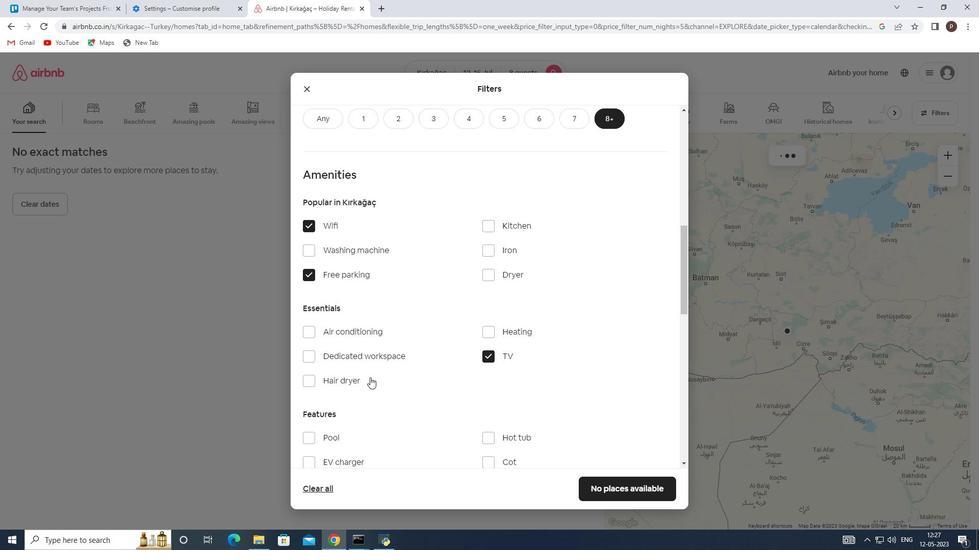 
Action: Mouse scrolled (431, 392) with delta (0, 0)
Screenshot: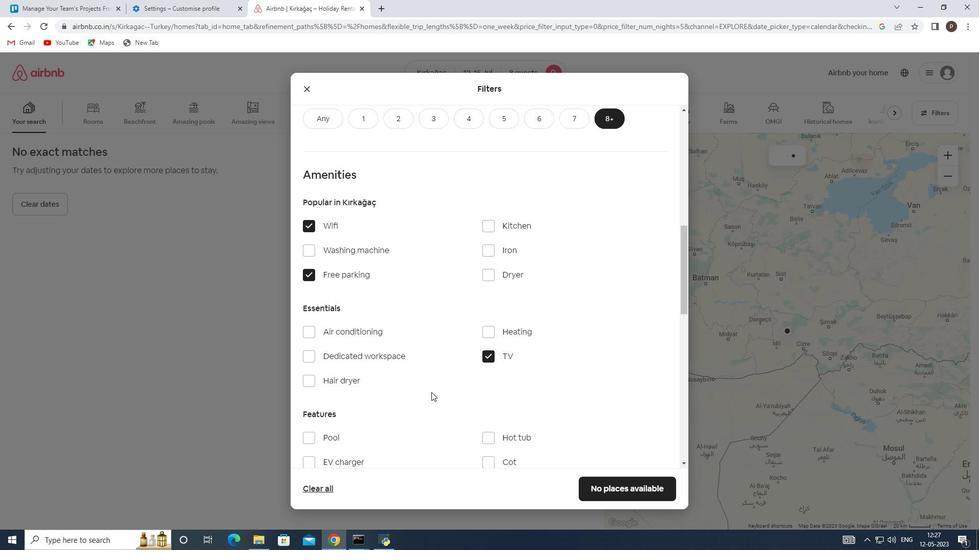 
Action: Mouse moved to (436, 369)
Screenshot: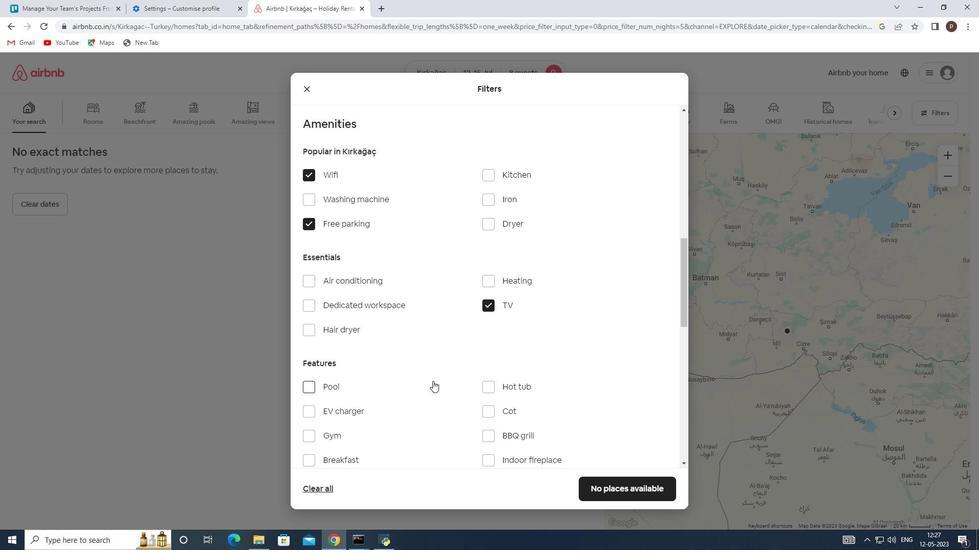 
Action: Mouse scrolled (436, 368) with delta (0, 0)
Screenshot: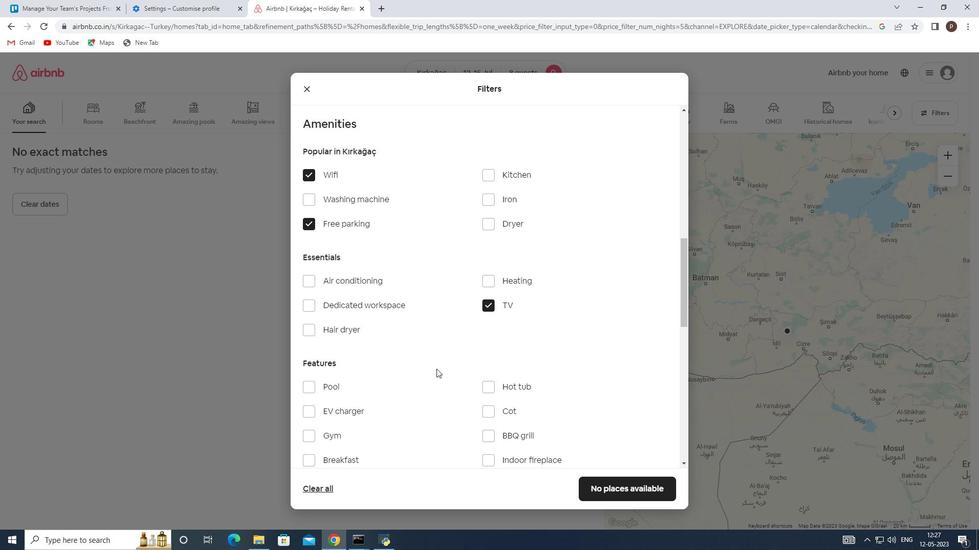 
Action: Mouse scrolled (436, 368) with delta (0, 0)
Screenshot: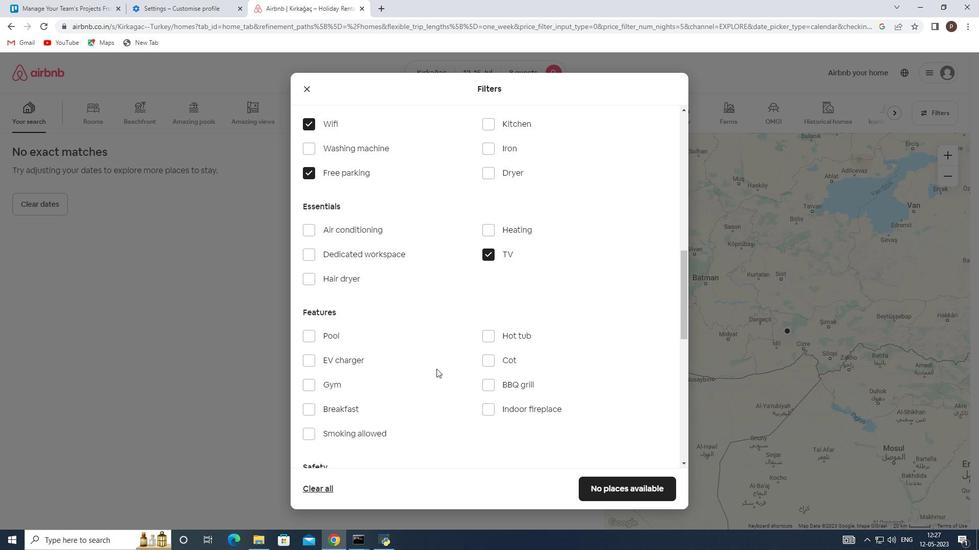 
Action: Mouse moved to (314, 335)
Screenshot: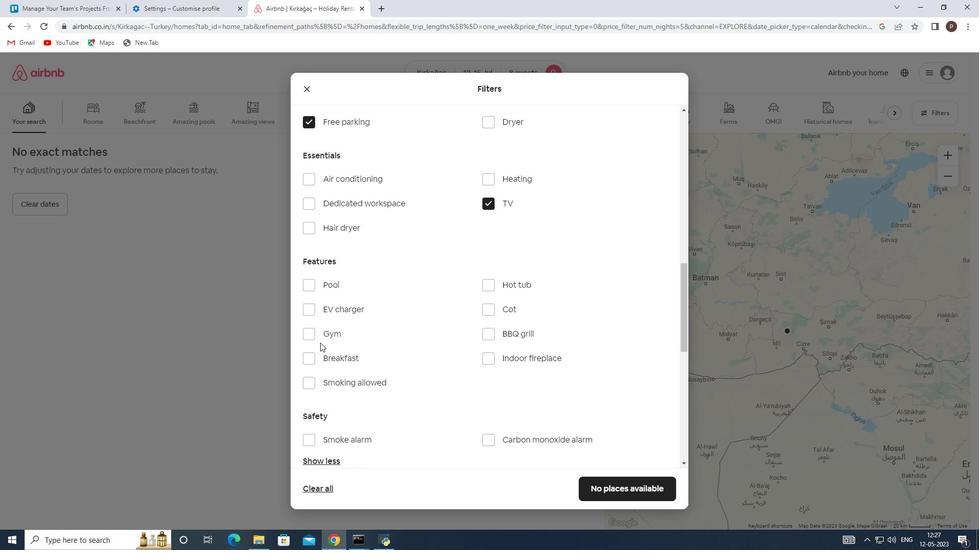 
Action: Mouse pressed left at (314, 335)
Screenshot: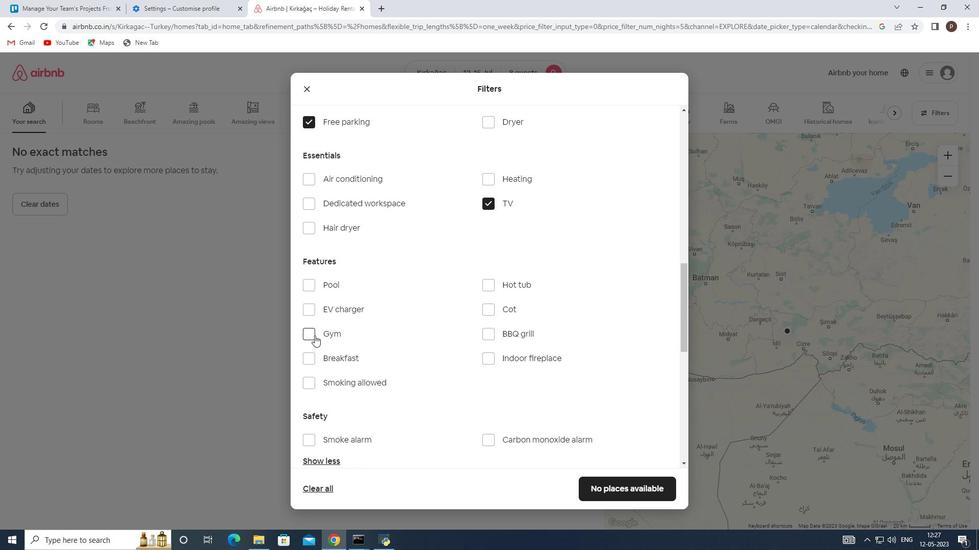 
Action: Mouse moved to (309, 363)
Screenshot: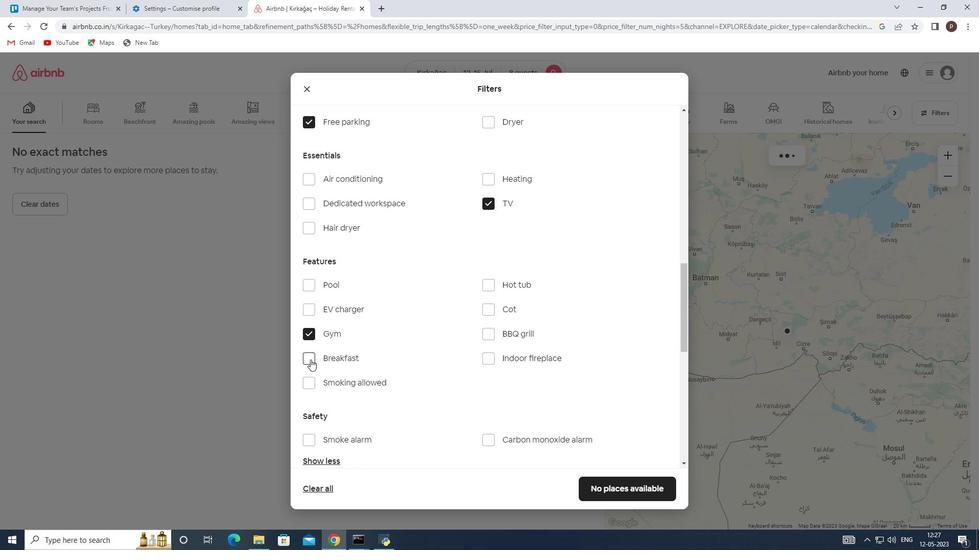 
Action: Mouse pressed left at (309, 363)
Screenshot: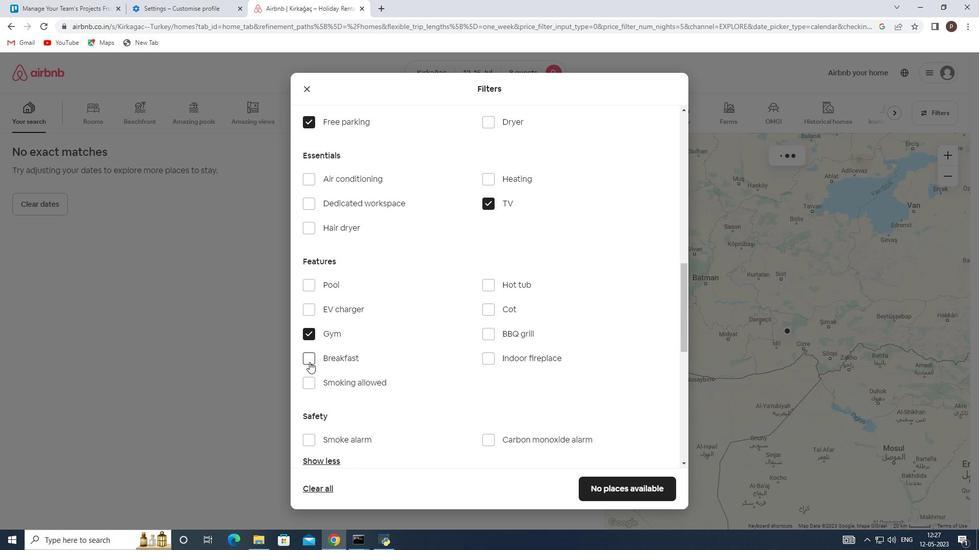 
Action: Mouse moved to (418, 370)
Screenshot: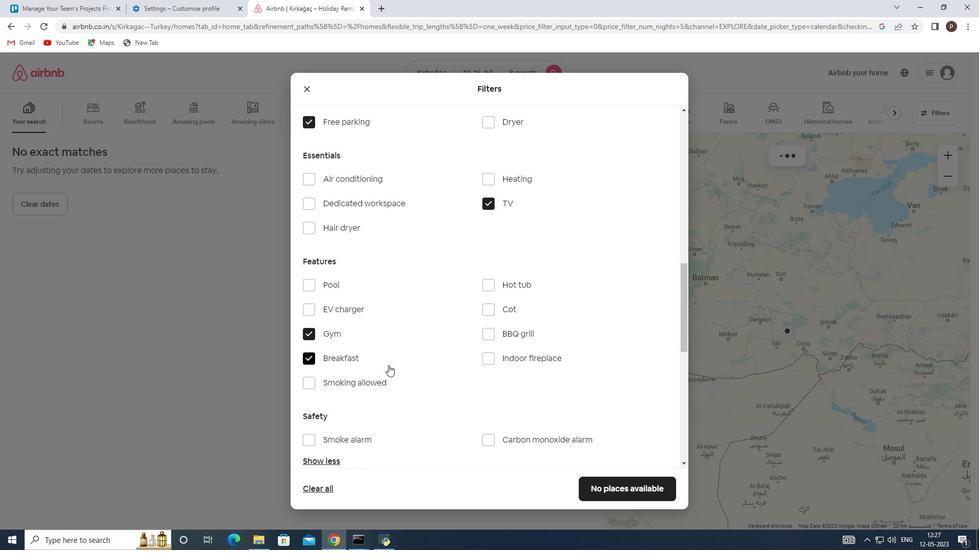 
Action: Mouse scrolled (418, 369) with delta (0, 0)
Screenshot: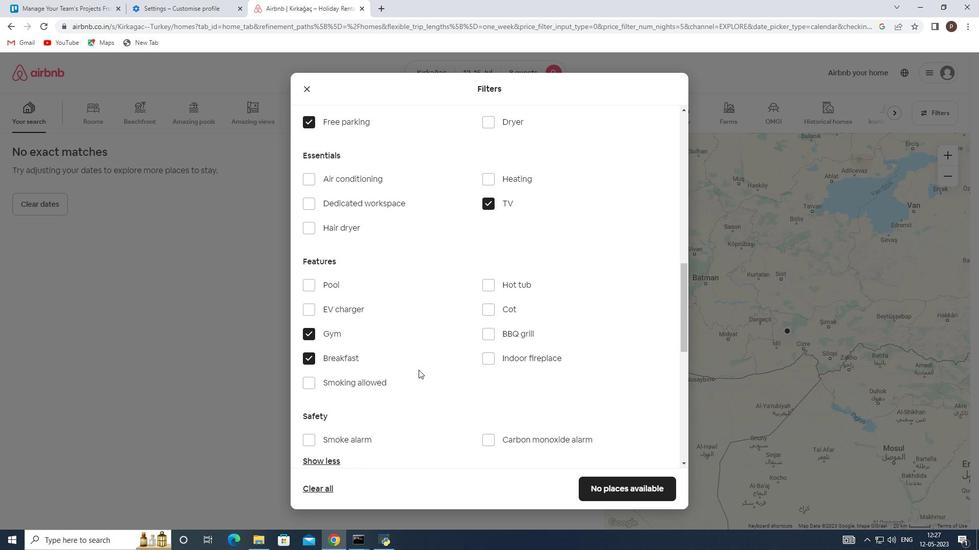 
Action: Mouse moved to (419, 370)
Screenshot: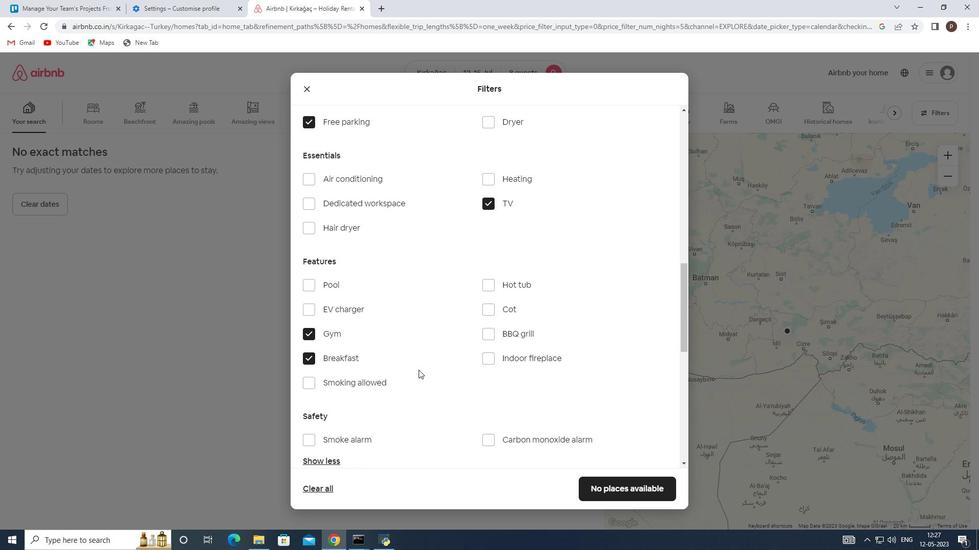
Action: Mouse scrolled (419, 370) with delta (0, 0)
Screenshot: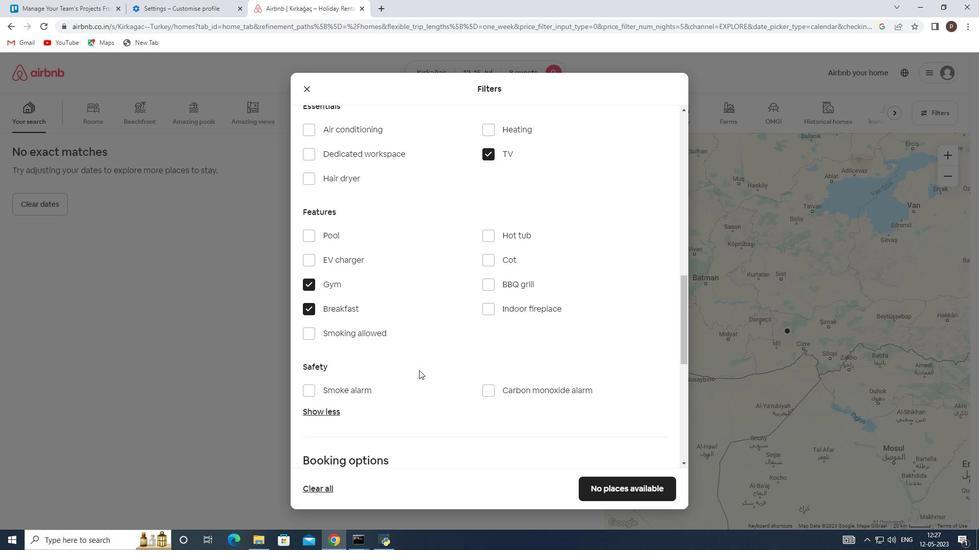 
Action: Mouse scrolled (419, 370) with delta (0, 0)
Screenshot: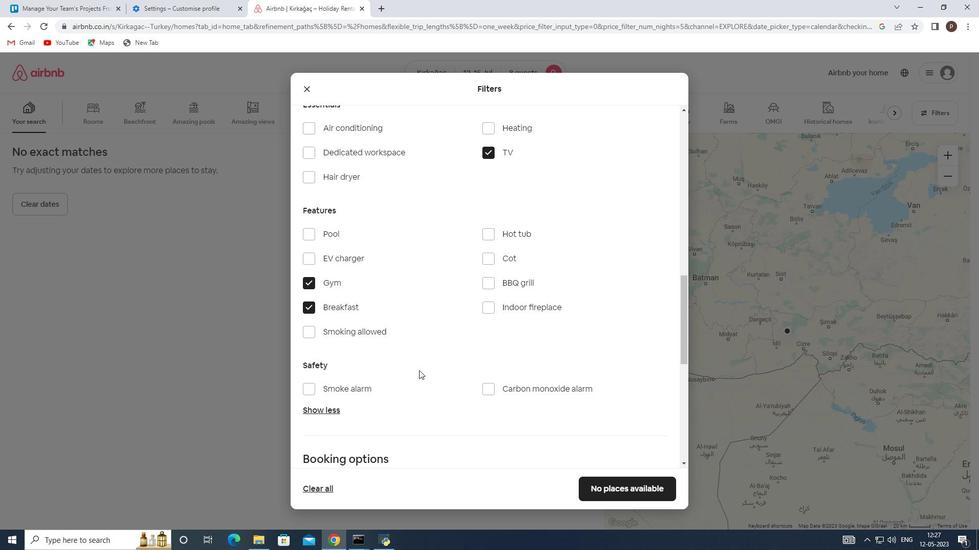 
Action: Mouse scrolled (419, 370) with delta (0, 0)
Screenshot: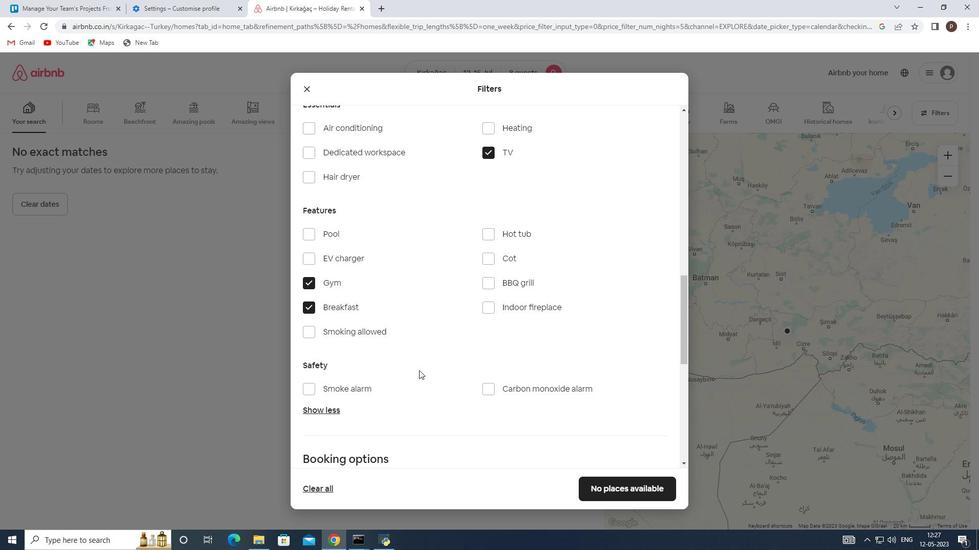 
Action: Mouse moved to (419, 371)
Screenshot: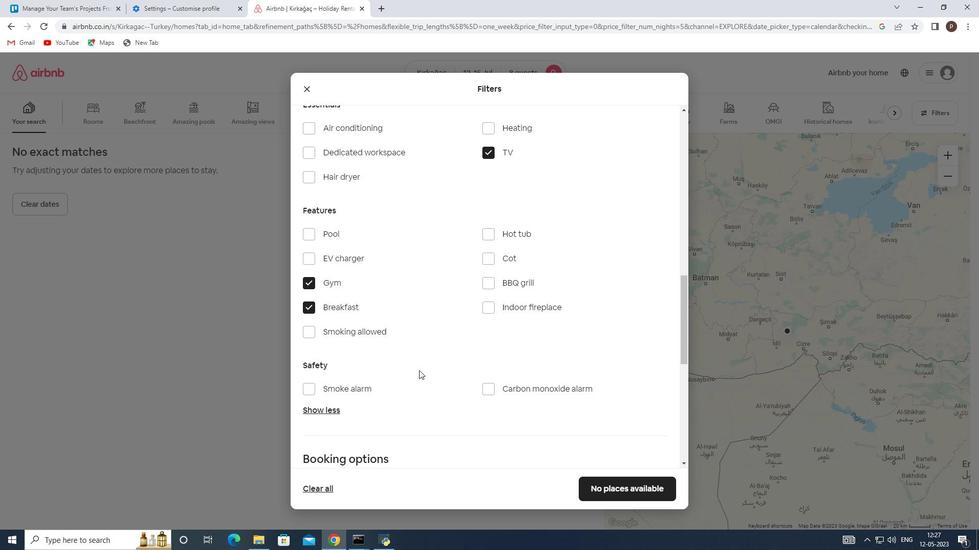 
Action: Mouse scrolled (419, 370) with delta (0, 0)
Screenshot: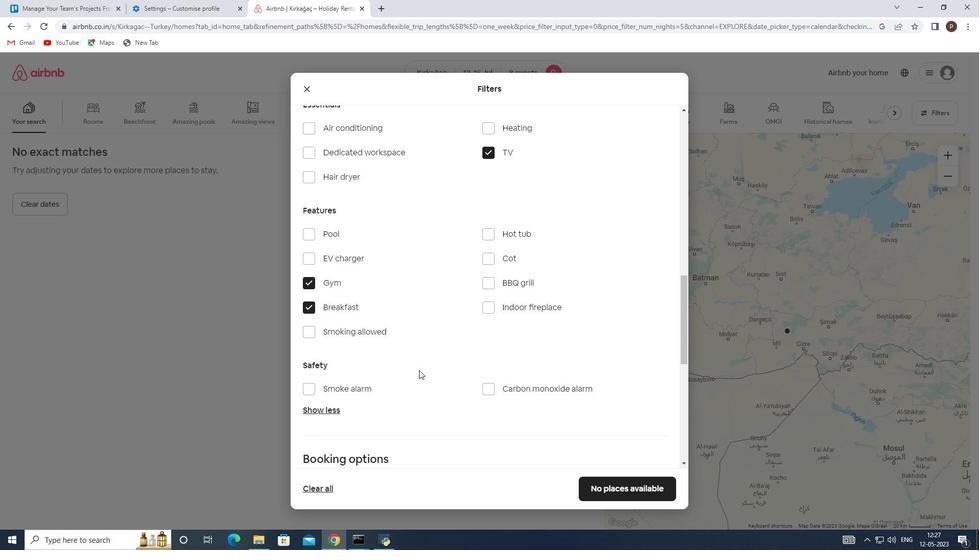 
Action: Mouse moved to (645, 321)
Screenshot: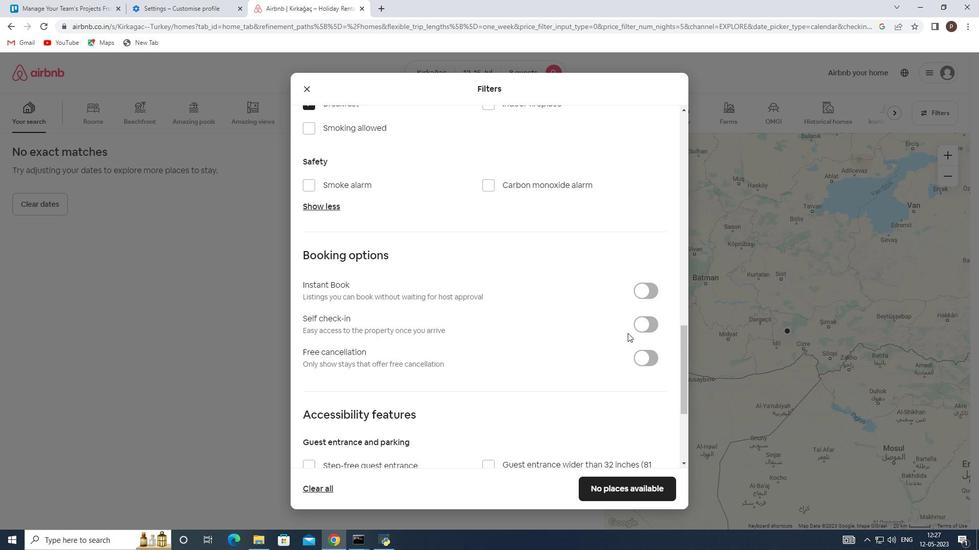 
Action: Mouse pressed left at (645, 321)
Screenshot: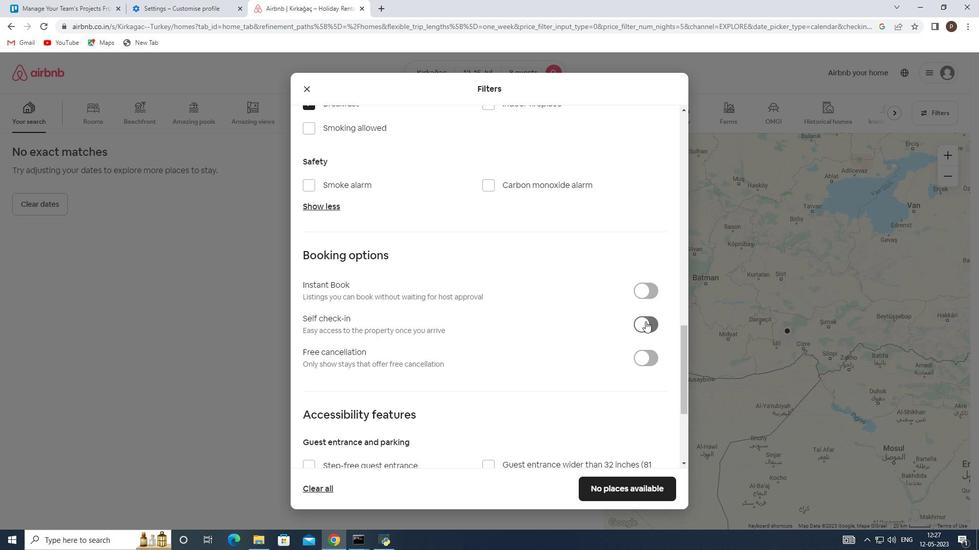 
Action: Mouse moved to (545, 343)
Screenshot: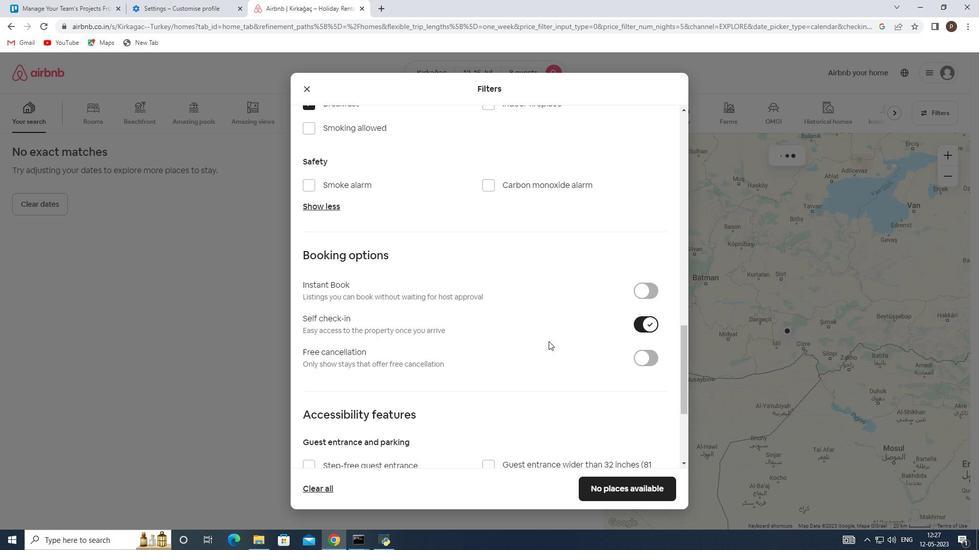 
Action: Mouse scrolled (545, 343) with delta (0, 0)
Screenshot: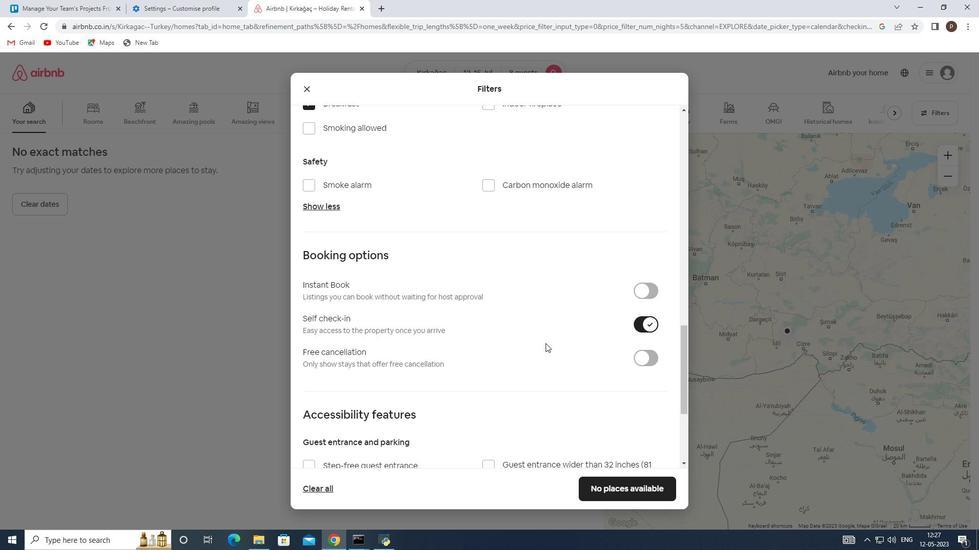 
Action: Mouse scrolled (545, 343) with delta (0, 0)
Screenshot: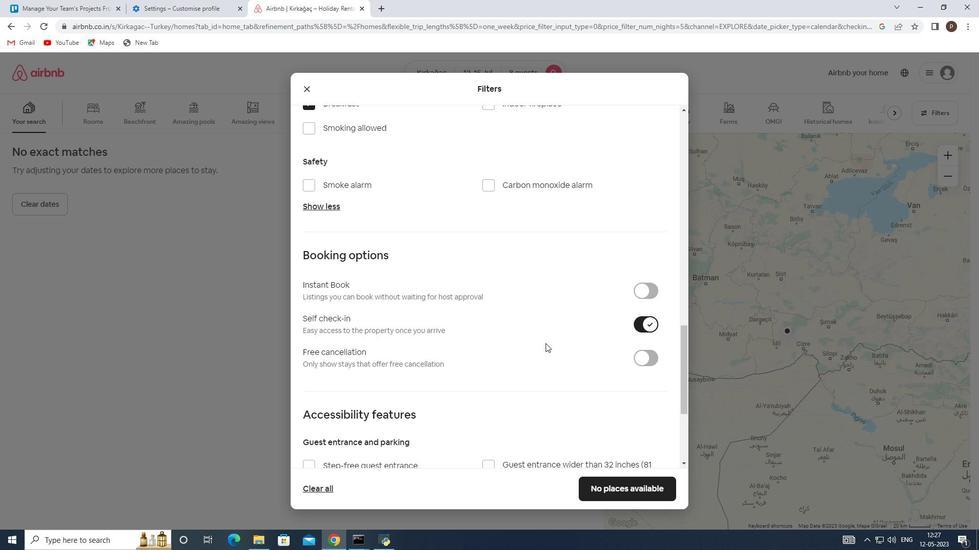 
Action: Mouse scrolled (545, 343) with delta (0, 0)
Screenshot: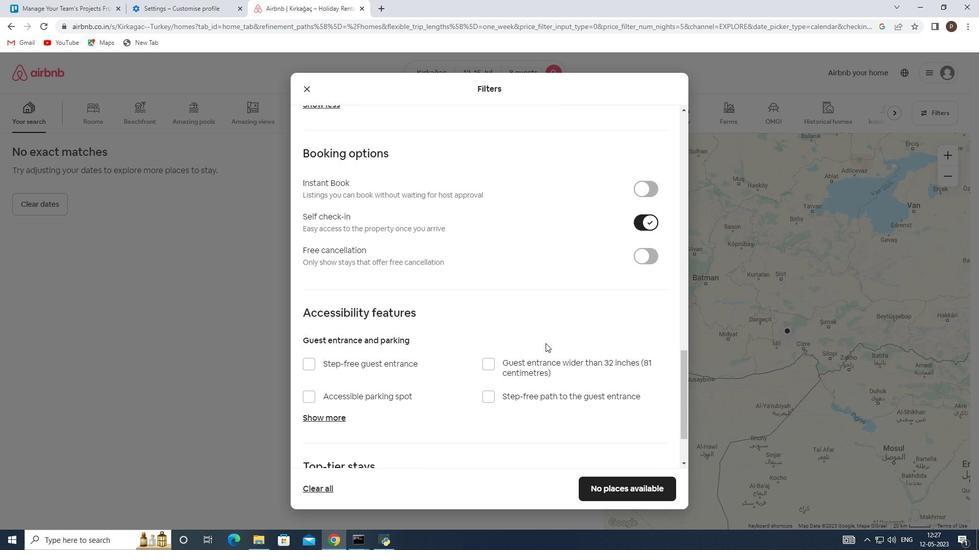 
Action: Mouse scrolled (545, 343) with delta (0, 0)
Screenshot: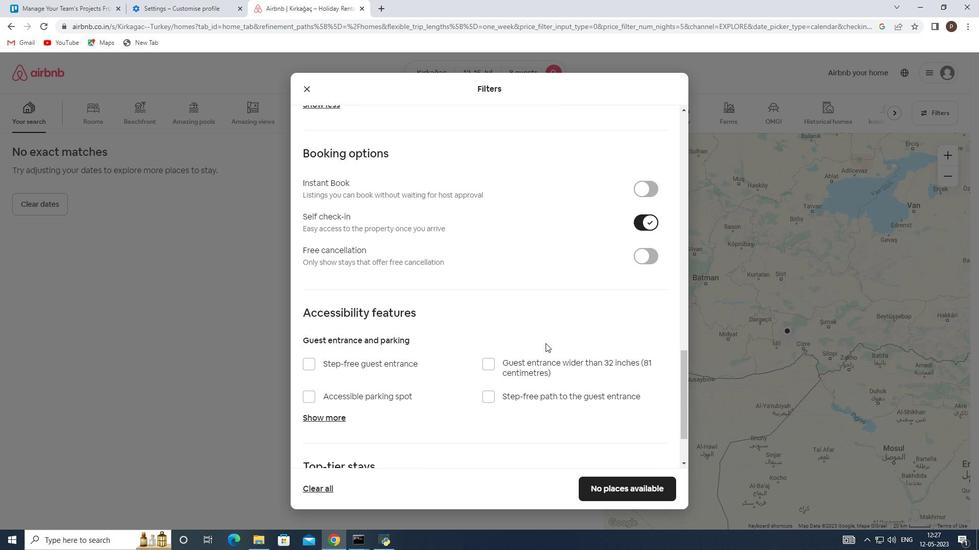 
Action: Mouse scrolled (545, 343) with delta (0, 0)
Screenshot: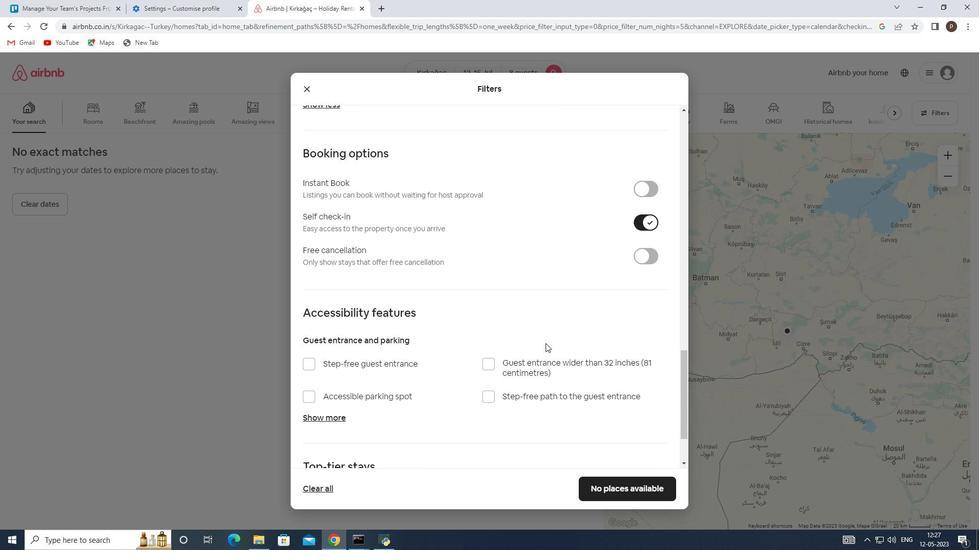 
Action: Mouse scrolled (545, 343) with delta (0, 0)
Screenshot: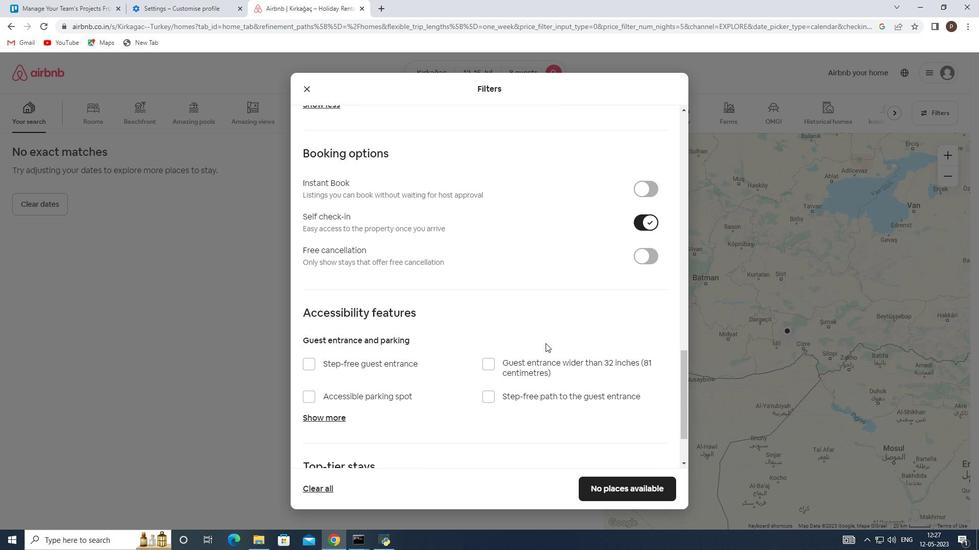 
Action: Mouse scrolled (545, 343) with delta (0, 0)
Screenshot: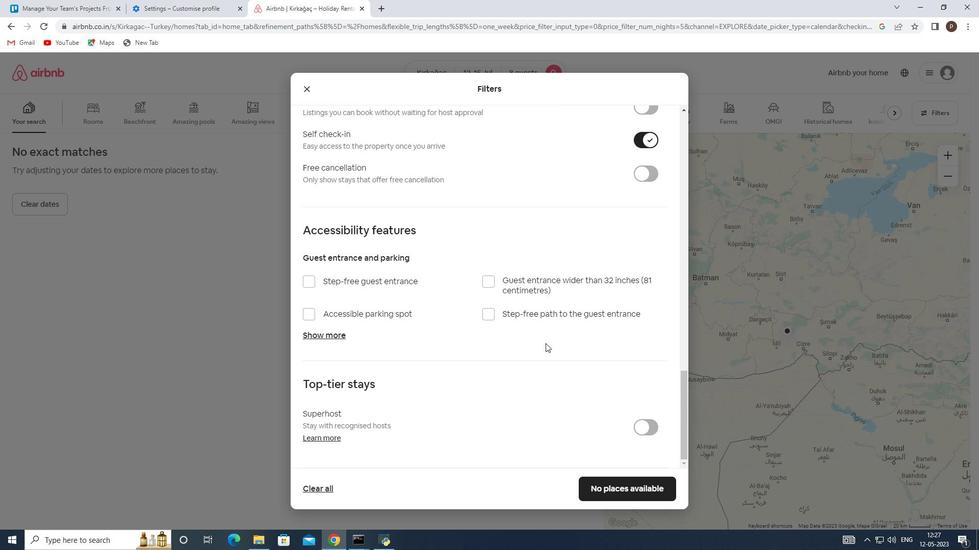 
Action: Mouse scrolled (545, 343) with delta (0, 0)
Screenshot: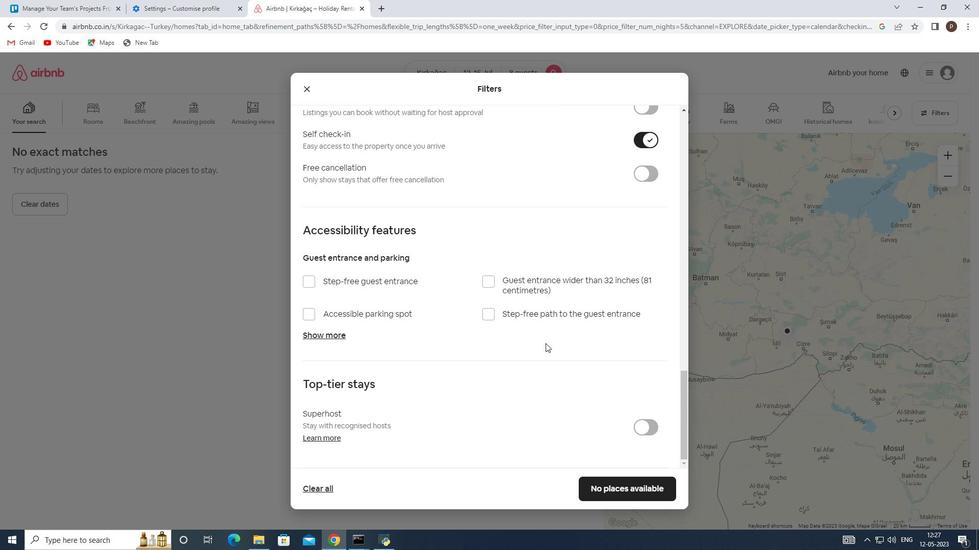 
Action: Mouse scrolled (545, 343) with delta (0, 0)
Screenshot: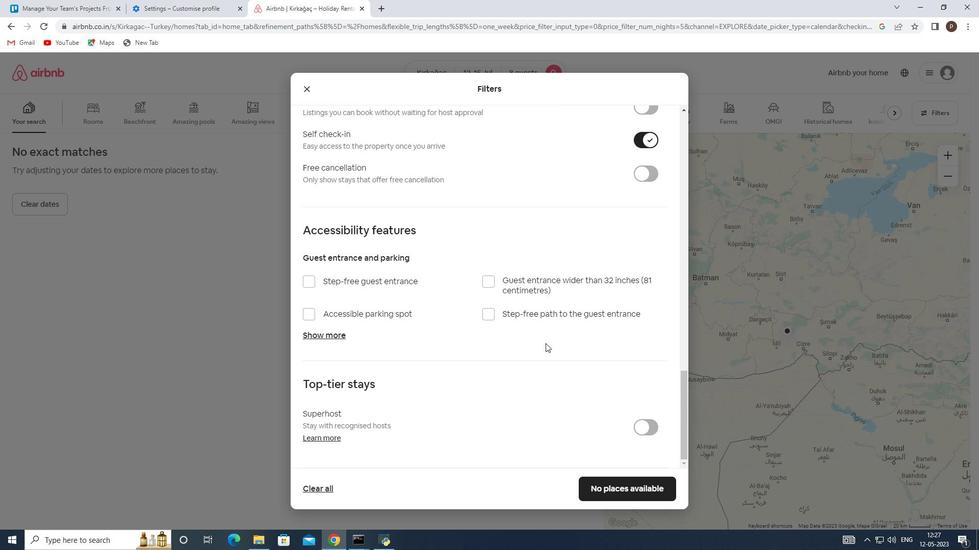 
Action: Mouse scrolled (545, 343) with delta (0, 0)
Screenshot: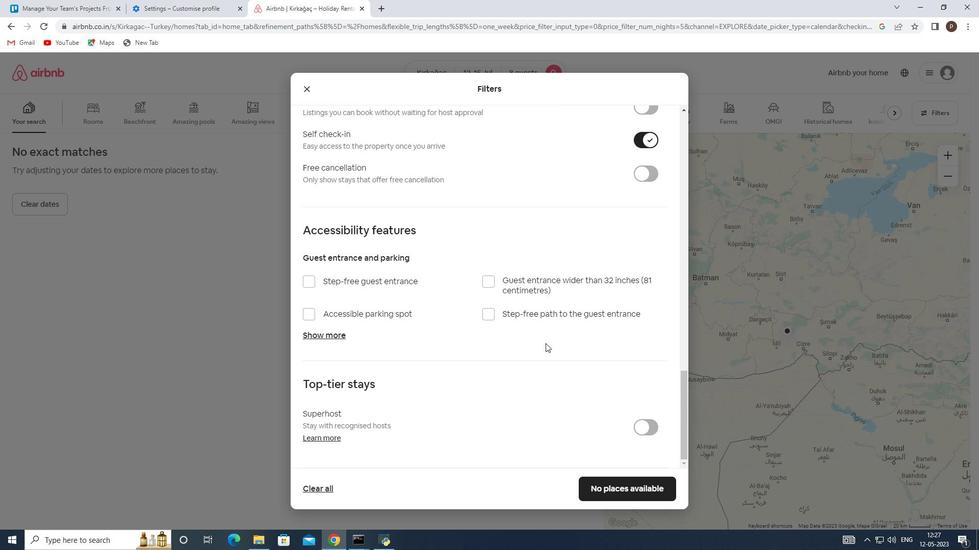 
Action: Mouse moved to (620, 485)
Screenshot: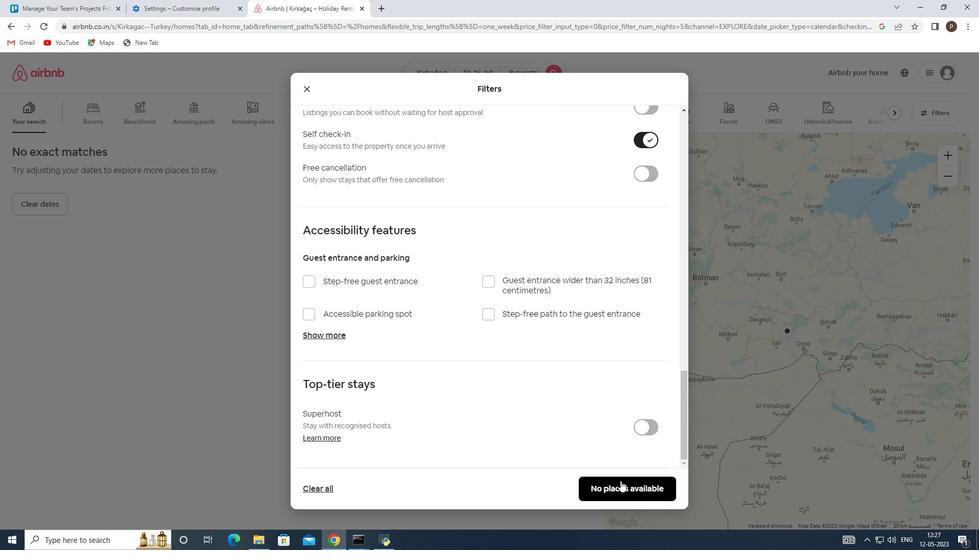 
Action: Mouse pressed left at (620, 485)
Screenshot: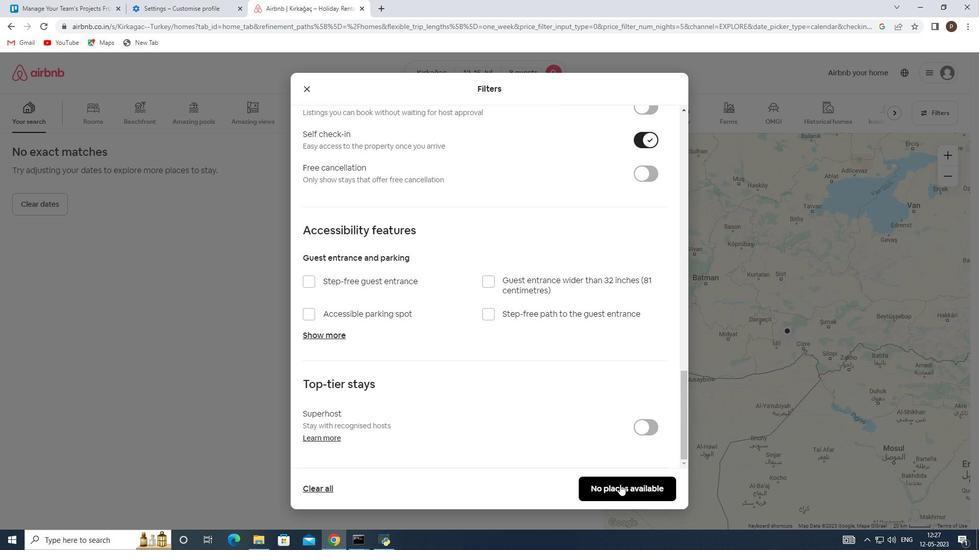 
